 Task: Research Airbnb properties in Bilgoraj, Poland from 9th November, 2023 to 16th November, 2023 for 2 adults. Place can be entire room with 2 bedrooms having 2 beds and 1 bathroom. Property type can be flat.
Action: Mouse moved to (525, 68)
Screenshot: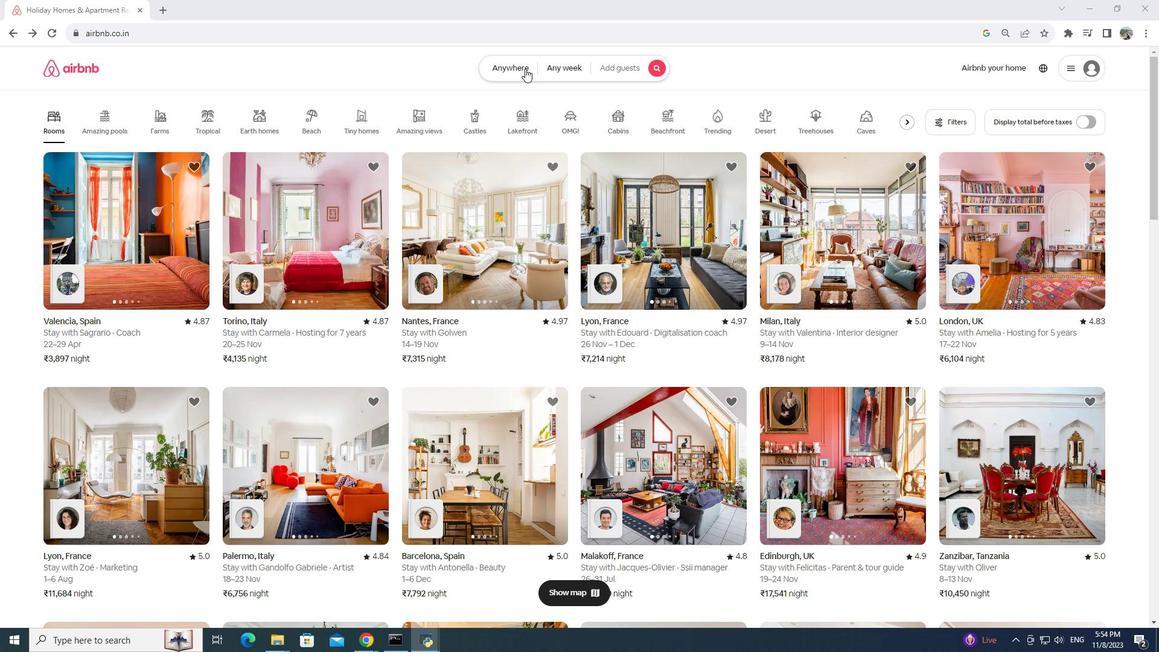 
Action: Mouse pressed left at (525, 68)
Screenshot: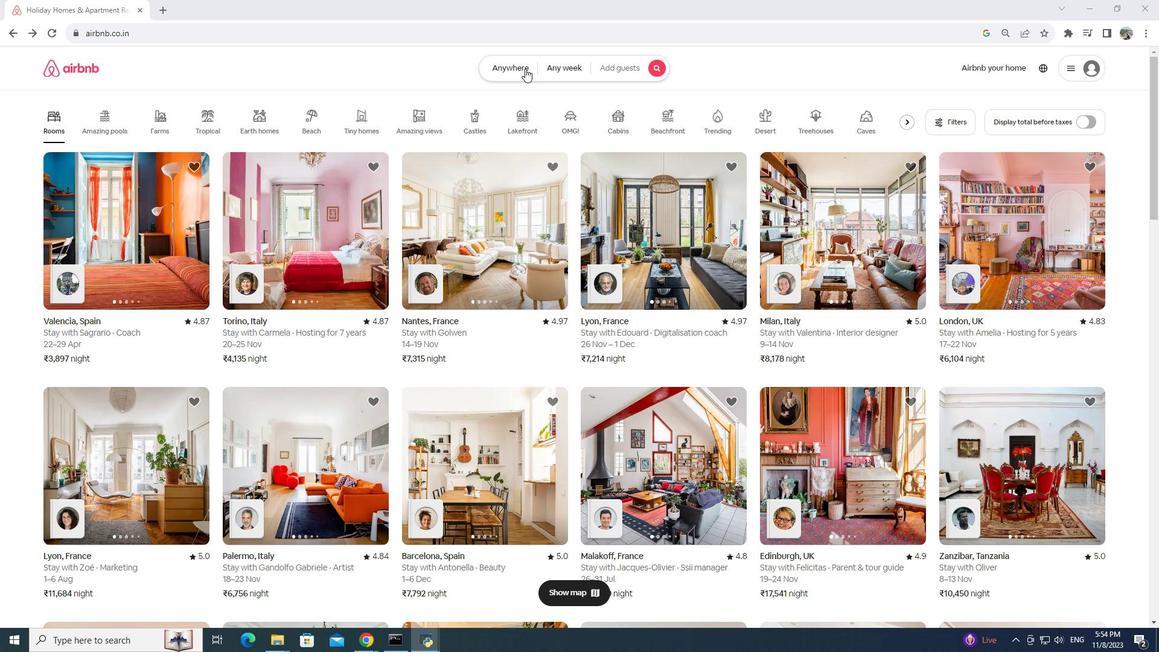 
Action: Mouse moved to (439, 108)
Screenshot: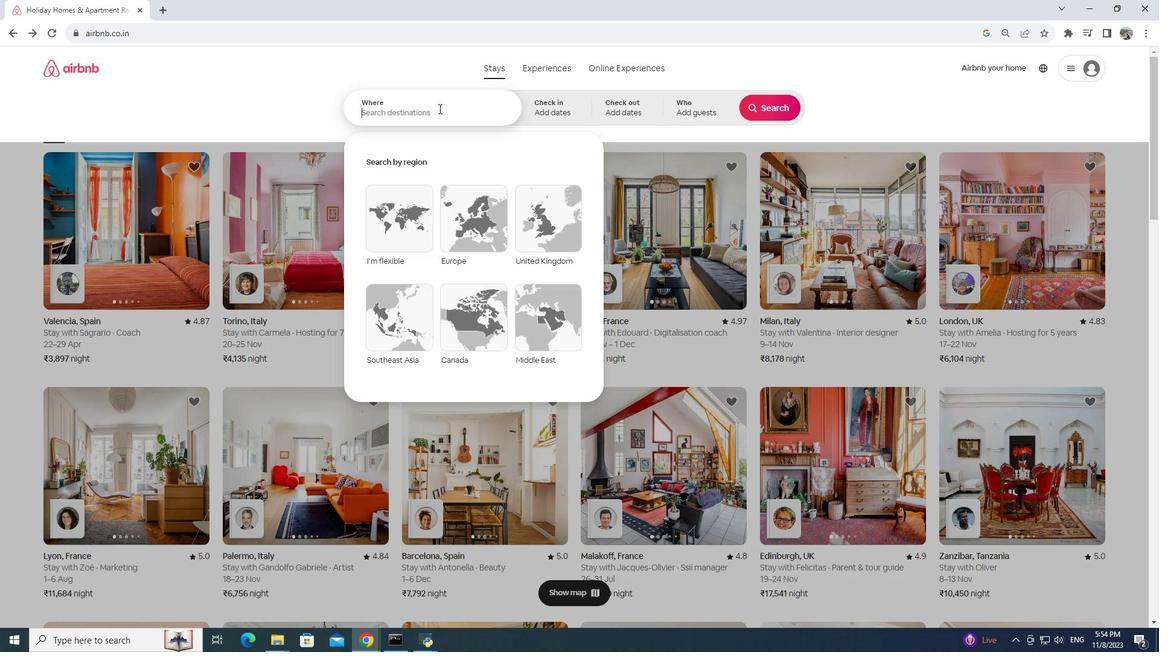 
Action: Mouse pressed left at (439, 108)
Screenshot: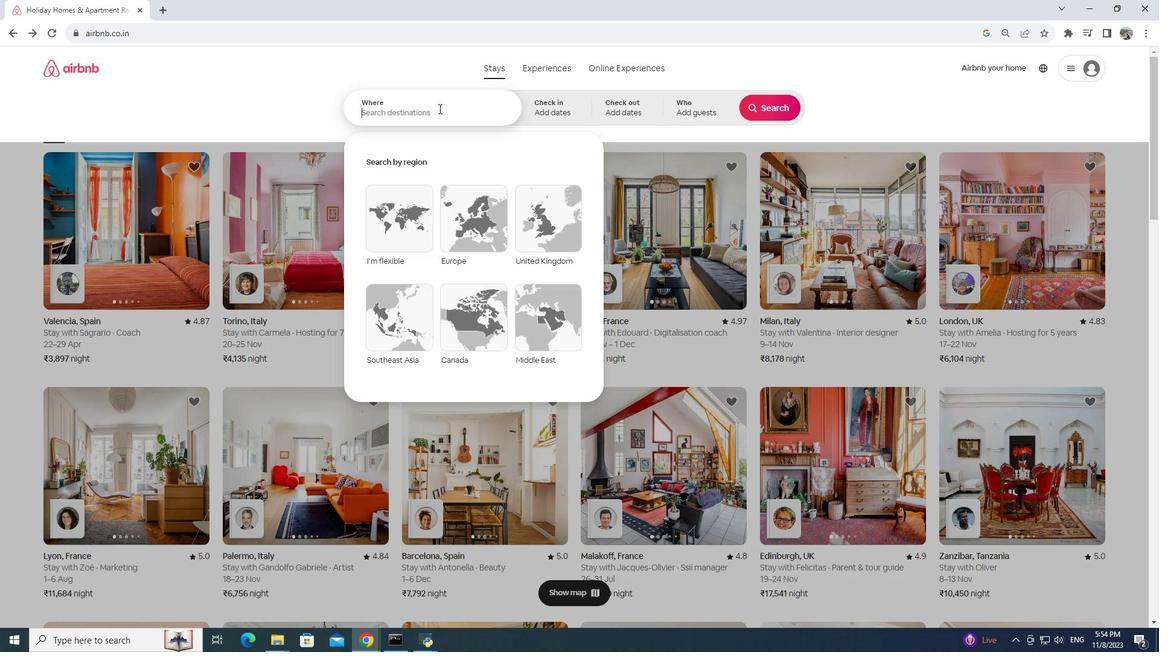 
Action: Key pressed bilgoraj,<Key.space>poland
Screenshot: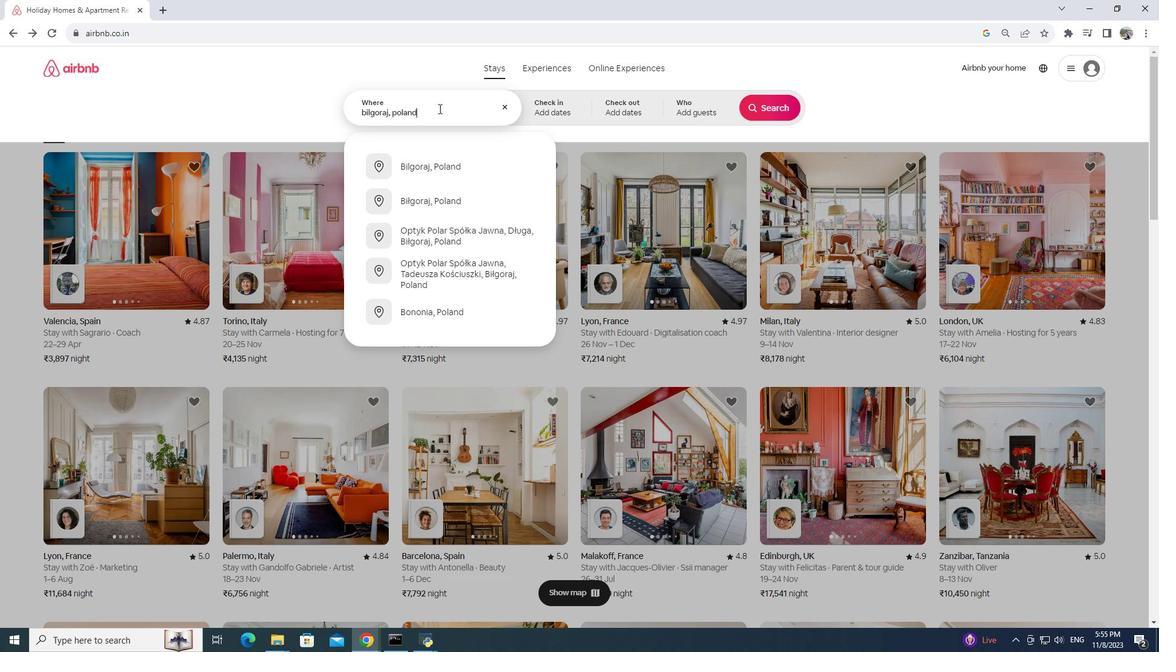 
Action: Mouse moved to (445, 160)
Screenshot: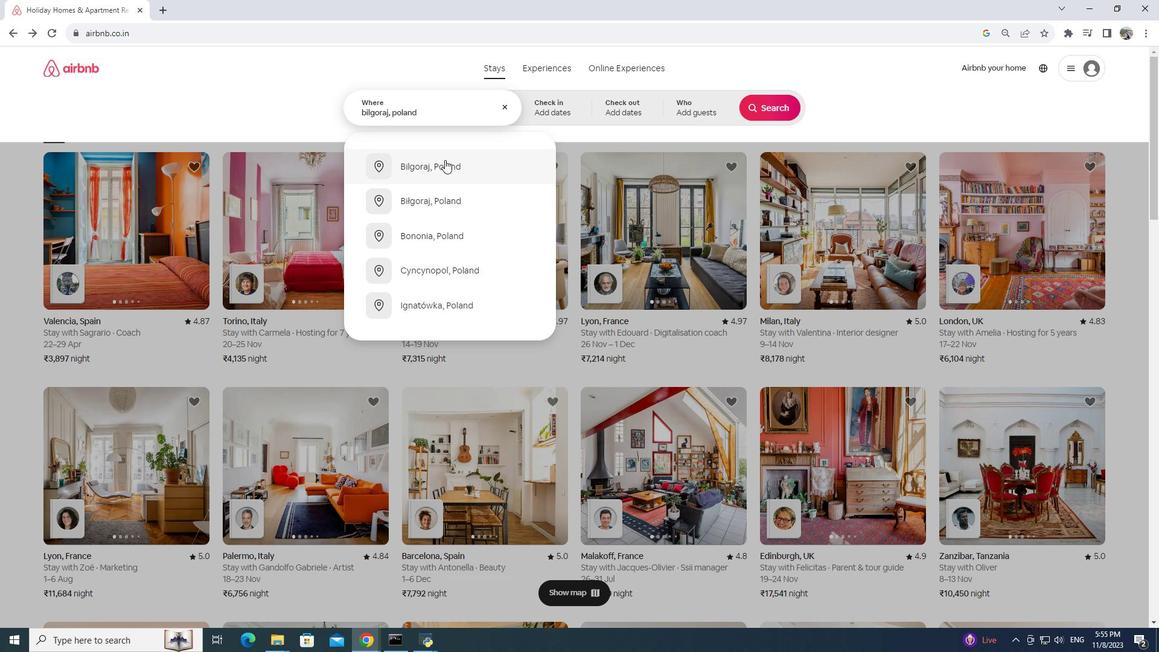 
Action: Mouse pressed left at (445, 160)
Screenshot: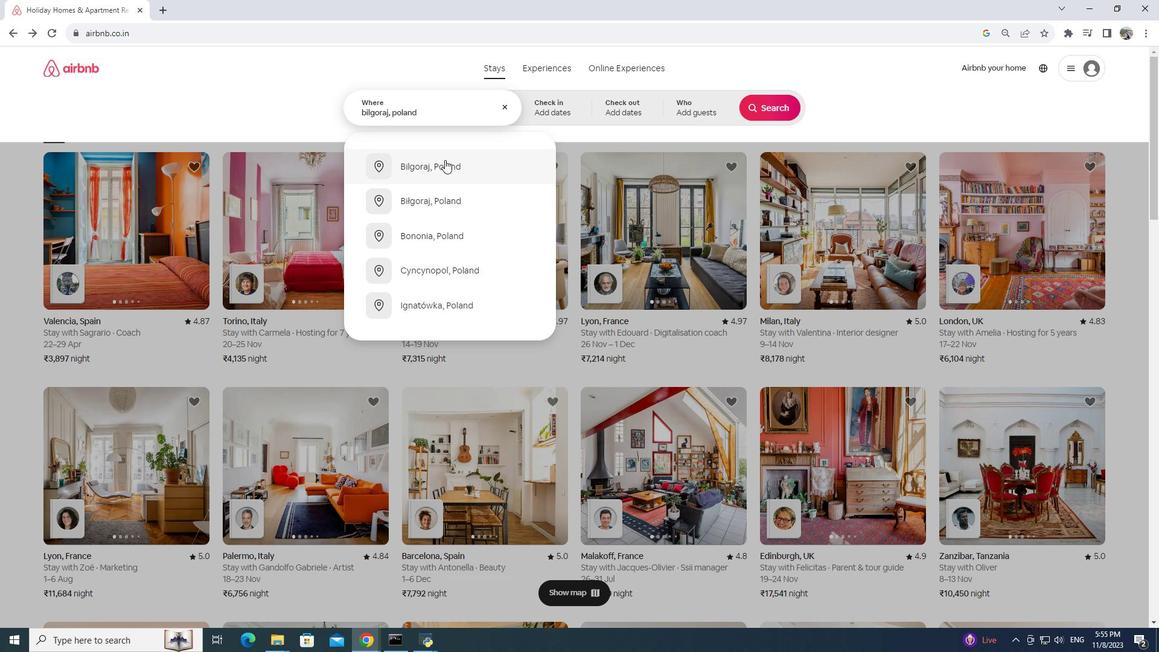 
Action: Mouse moved to (564, 109)
Screenshot: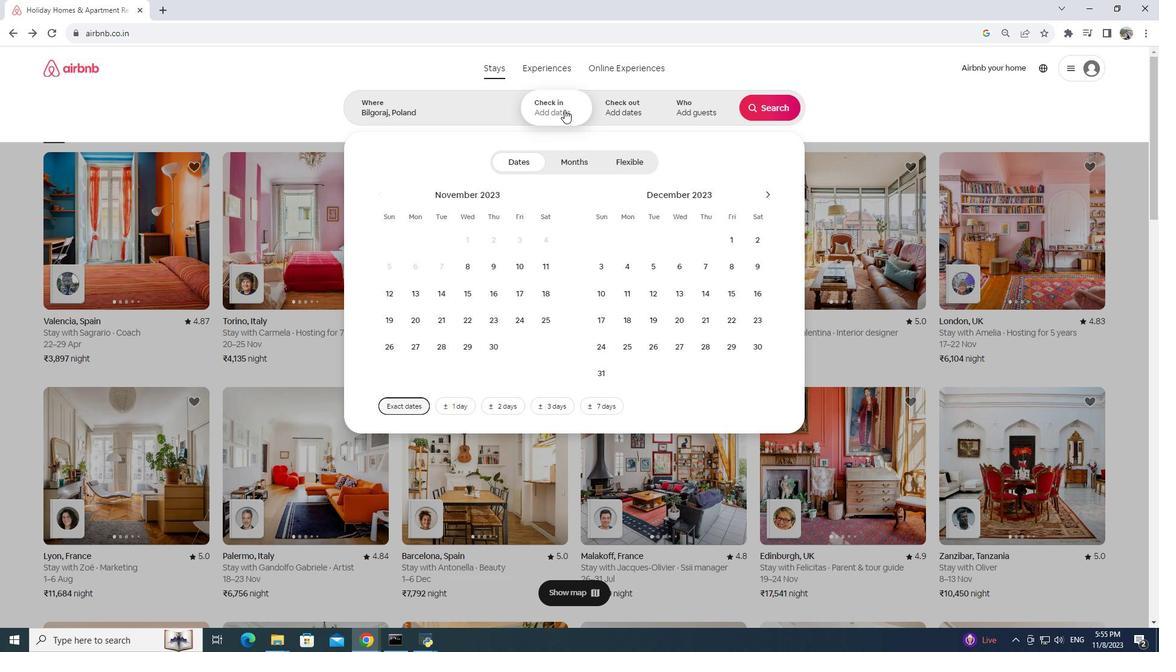 
Action: Mouse pressed left at (564, 109)
Screenshot: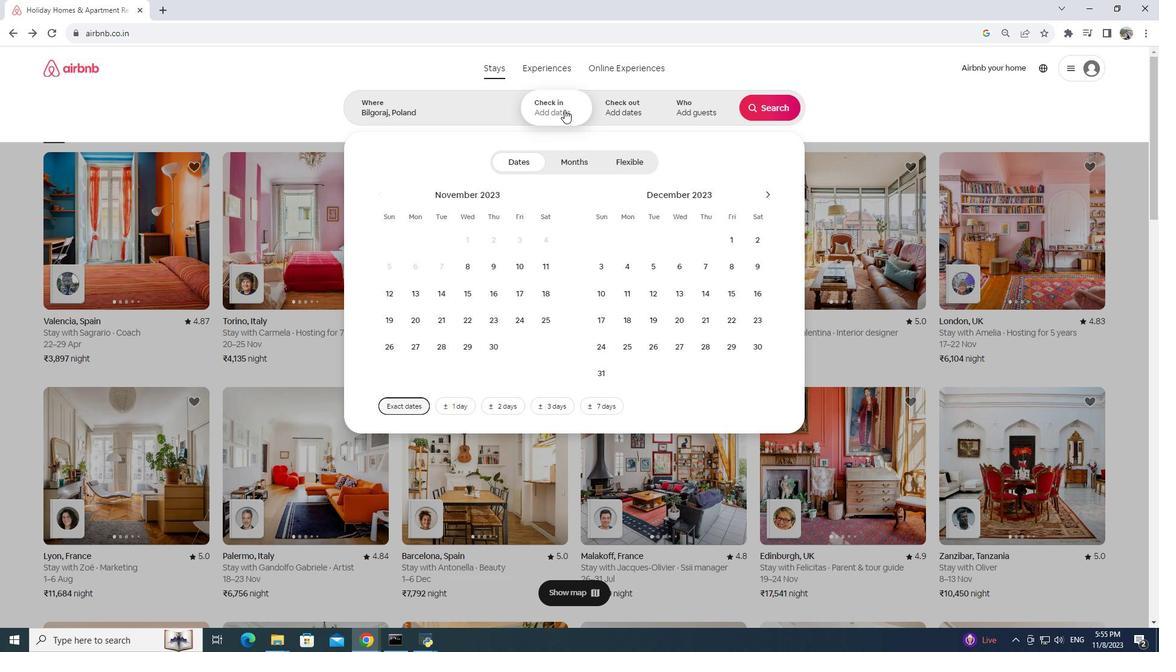 
Action: Mouse moved to (497, 269)
Screenshot: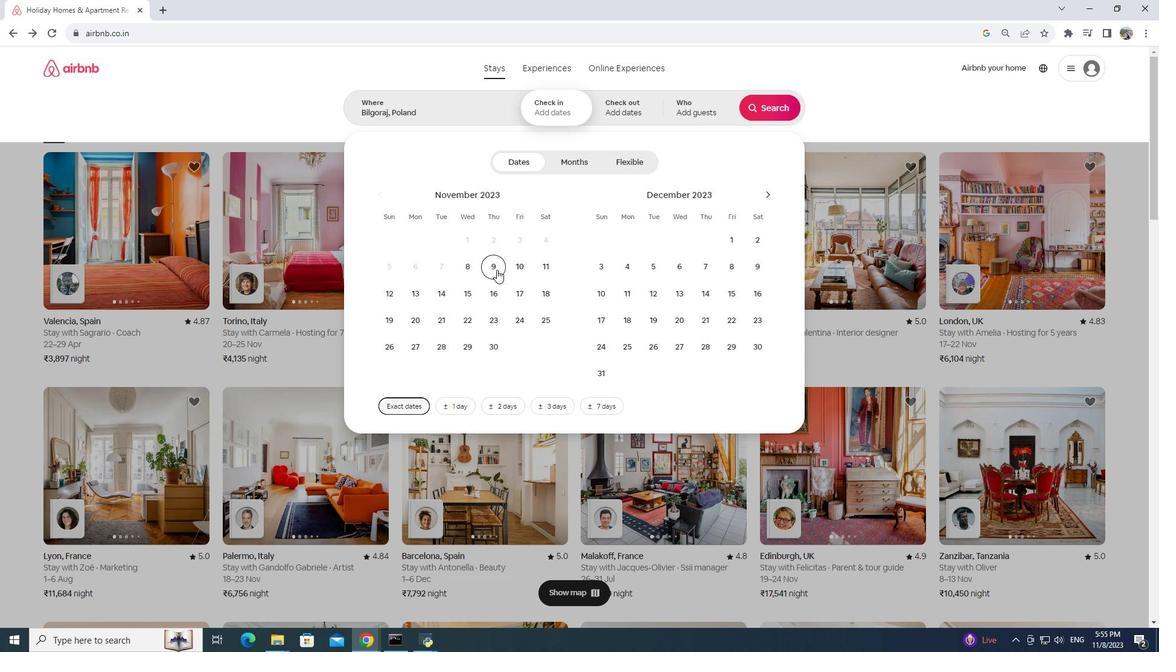 
Action: Mouse pressed left at (497, 269)
Screenshot: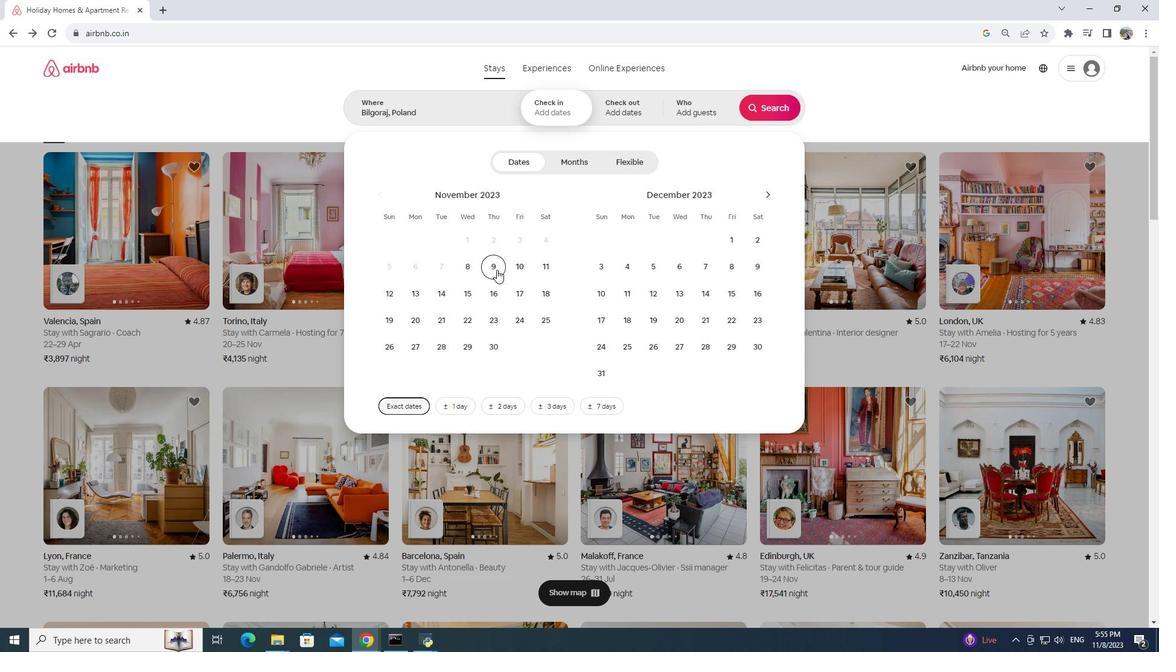 
Action: Mouse moved to (503, 294)
Screenshot: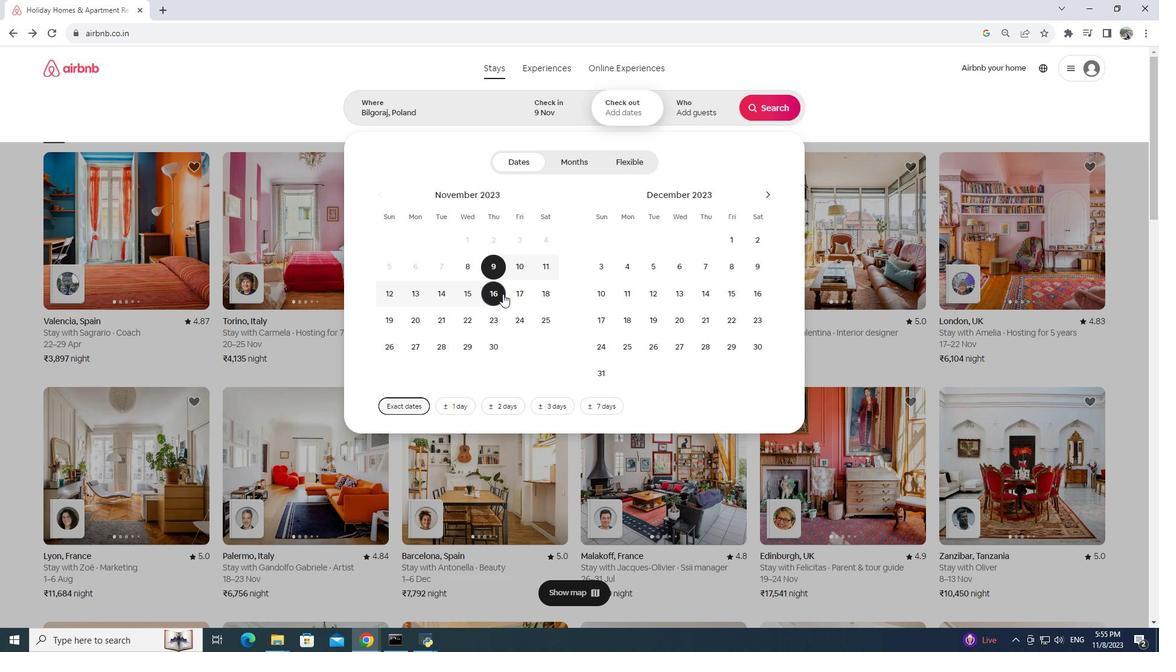 
Action: Mouse pressed left at (503, 294)
Screenshot: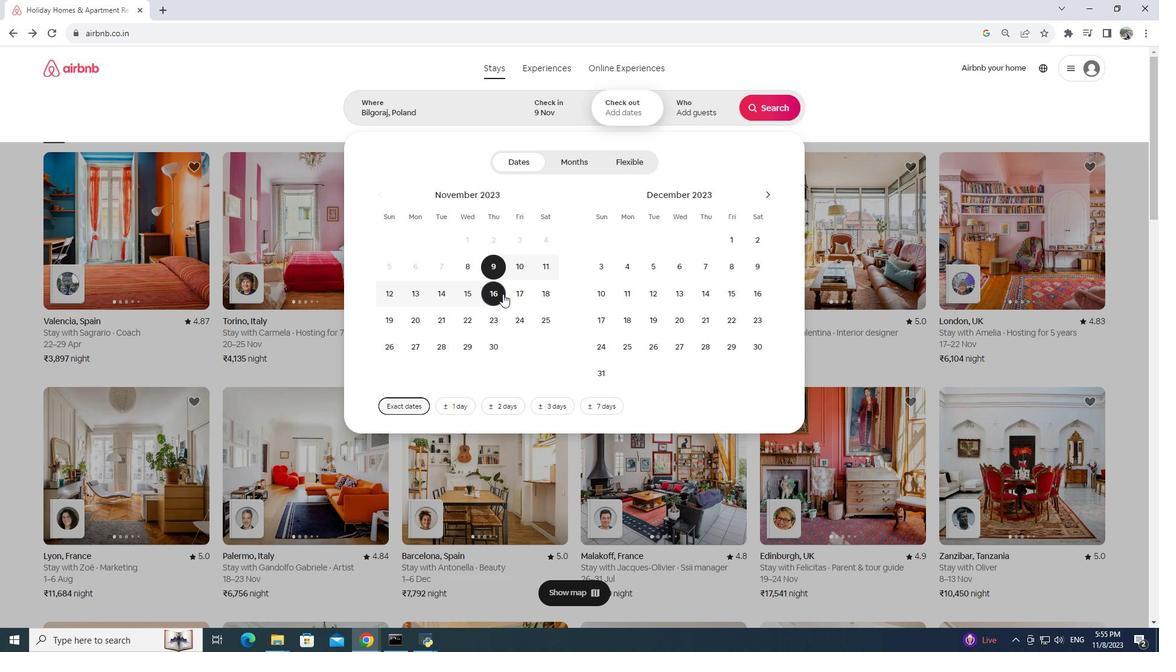 
Action: Mouse moved to (693, 103)
Screenshot: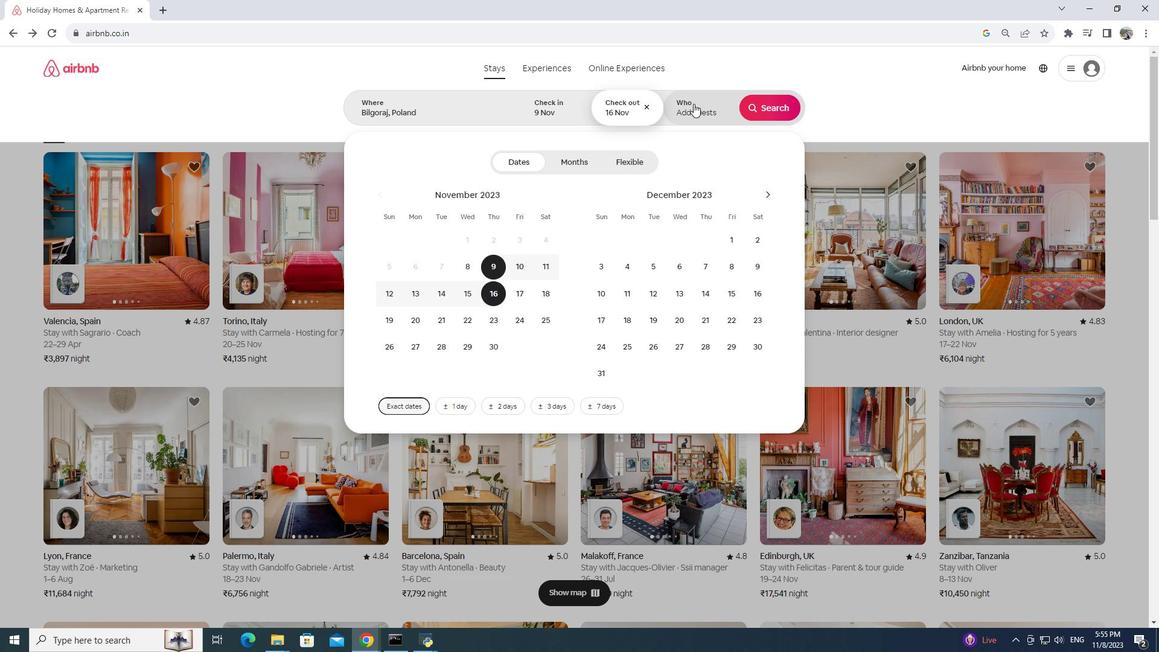 
Action: Mouse pressed left at (693, 103)
Screenshot: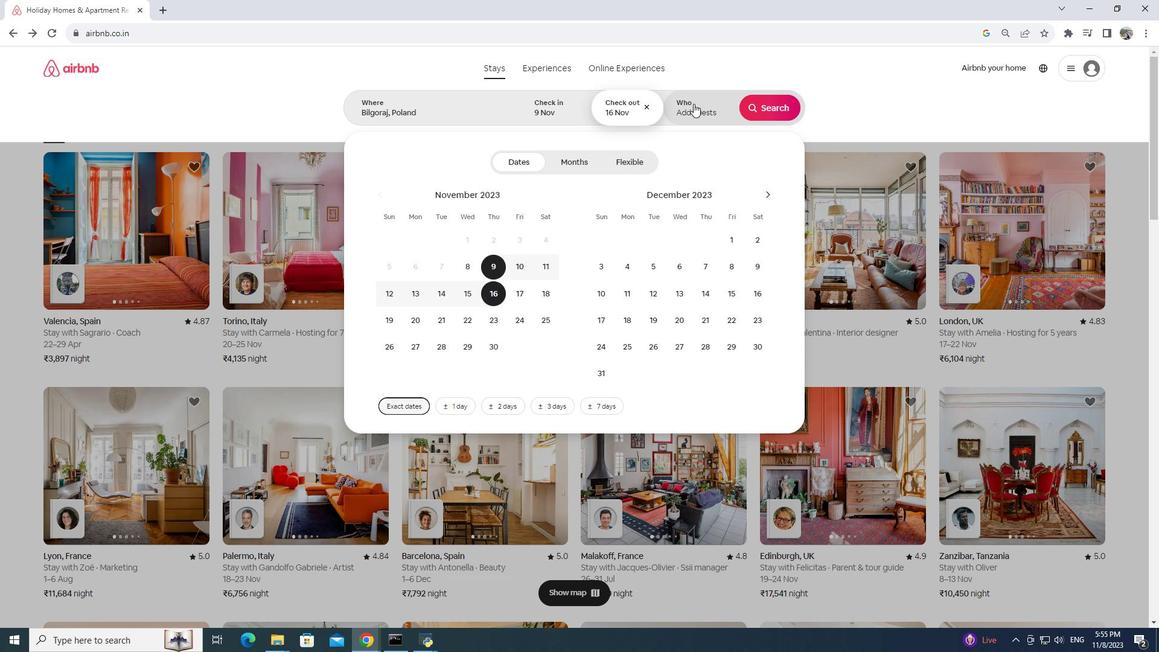 
Action: Mouse moved to (780, 163)
Screenshot: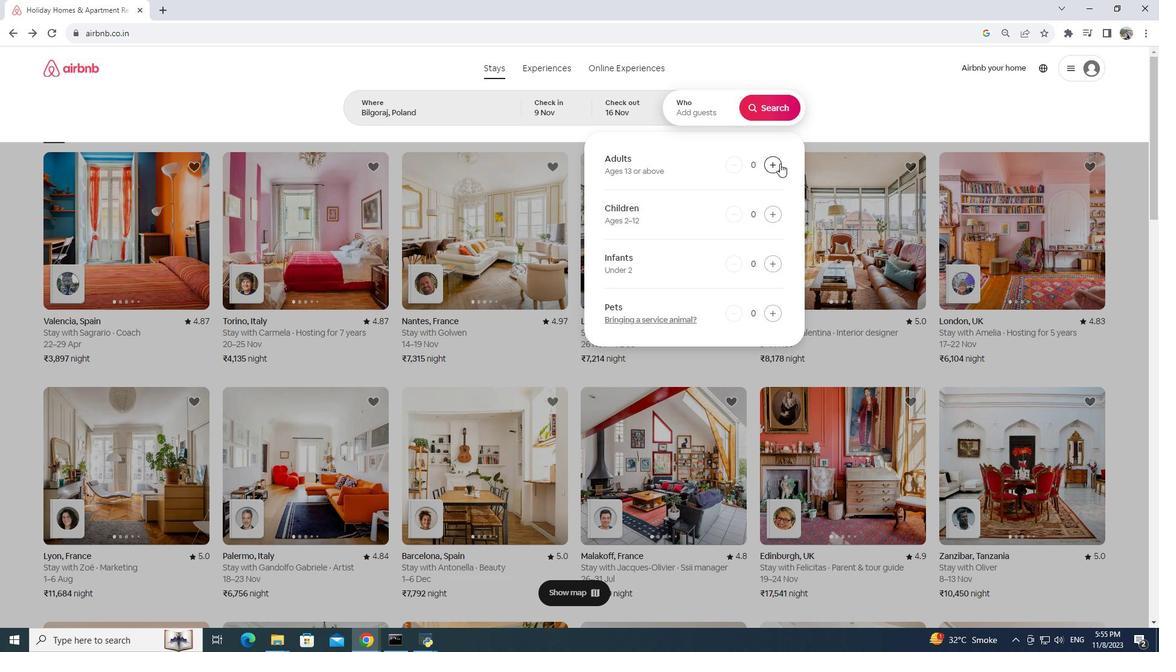 
Action: Mouse pressed left at (780, 163)
Screenshot: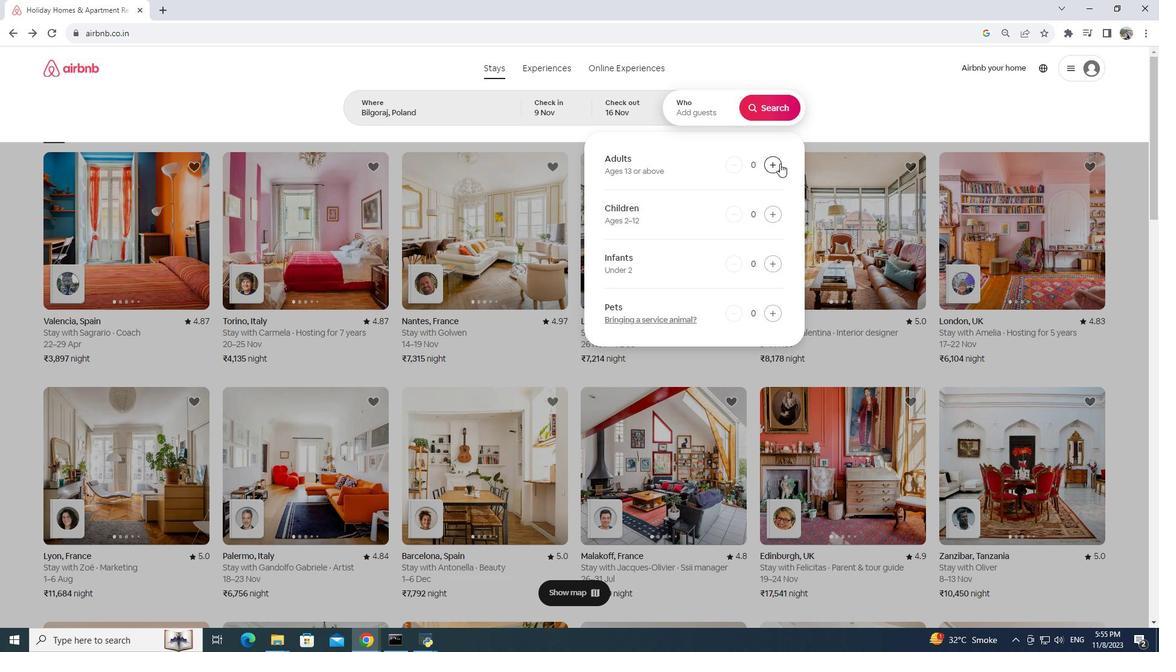 
Action: Mouse pressed left at (780, 163)
Screenshot: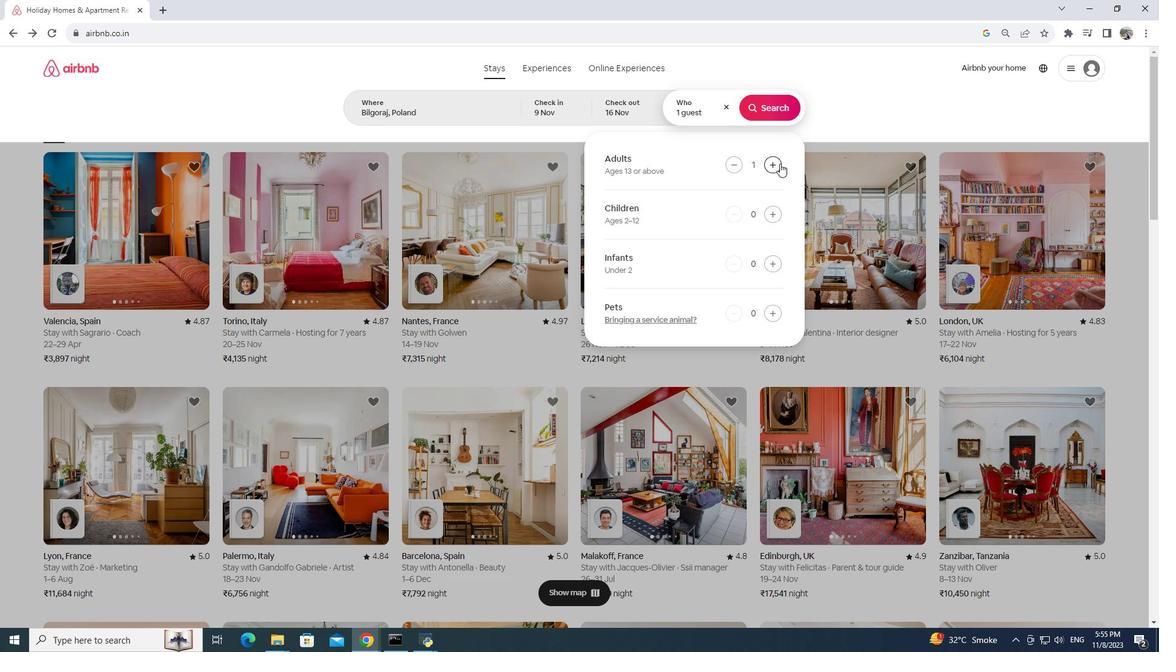 
Action: Mouse moved to (774, 101)
Screenshot: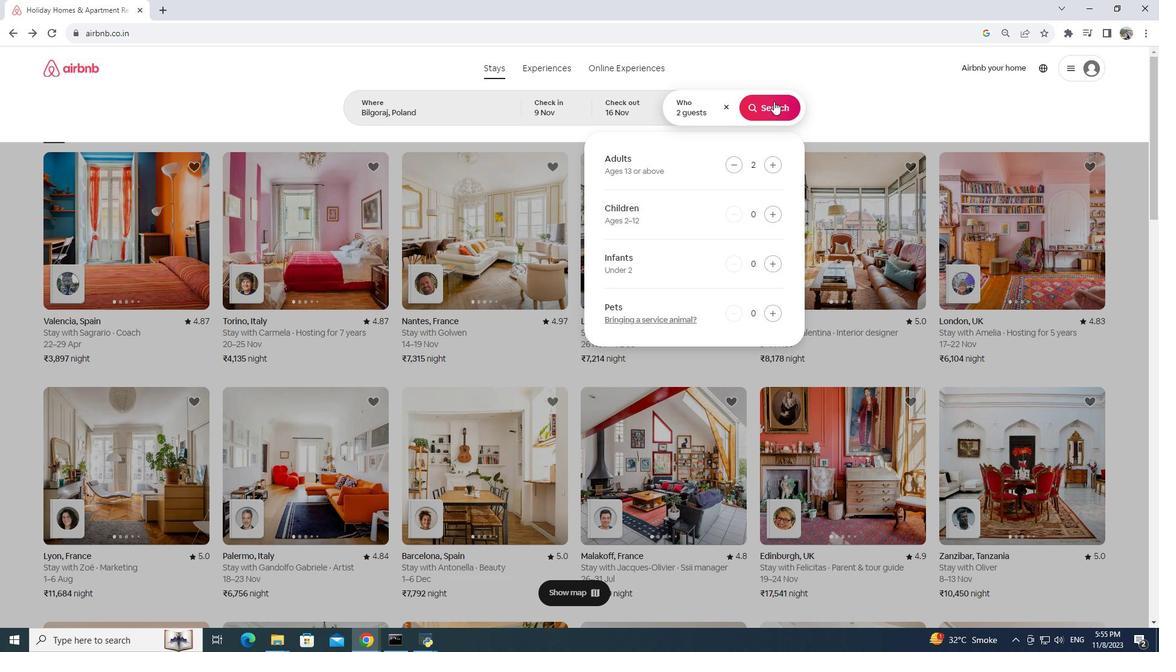 
Action: Mouse pressed left at (774, 101)
Screenshot: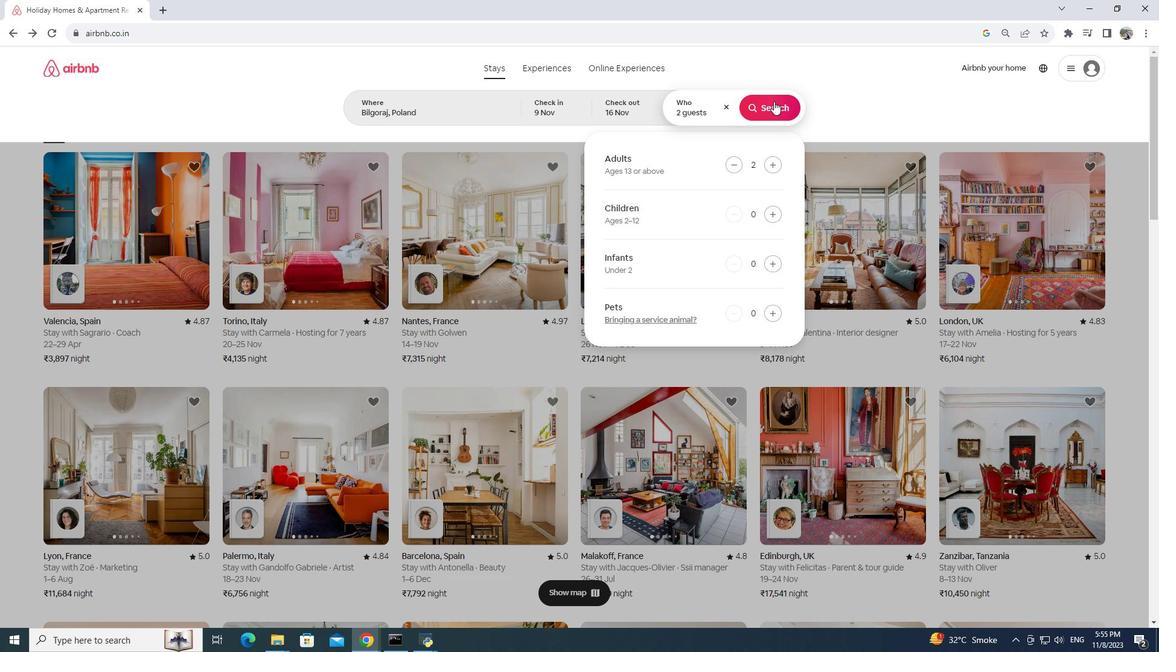 
Action: Mouse moved to (985, 105)
Screenshot: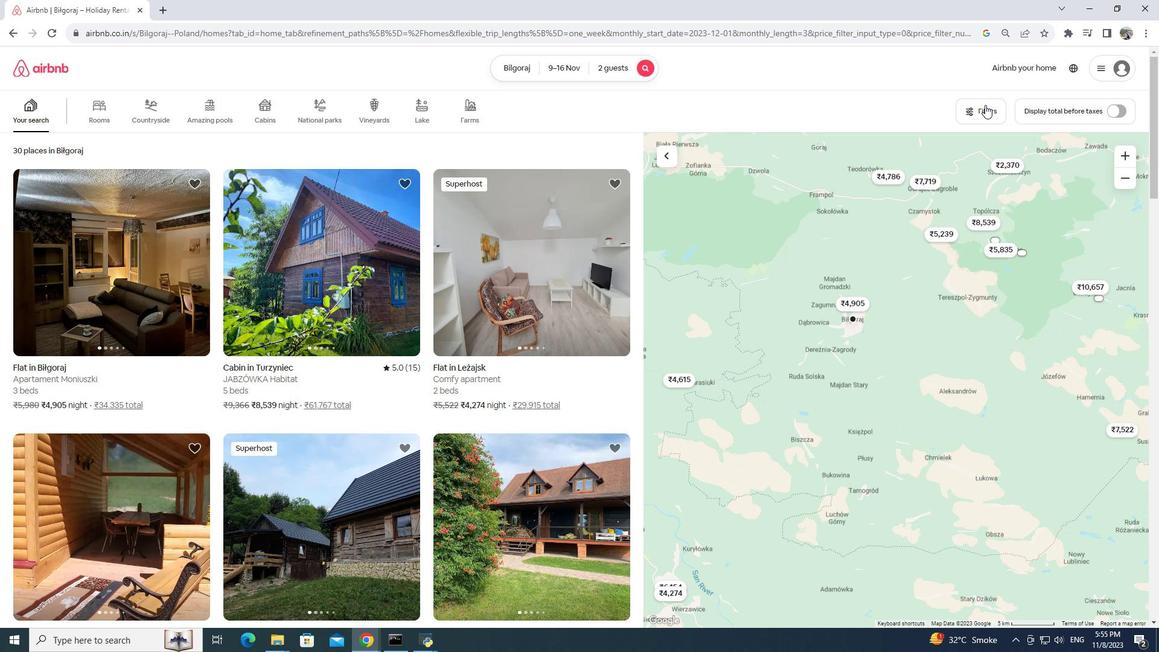 
Action: Mouse pressed left at (985, 105)
Screenshot: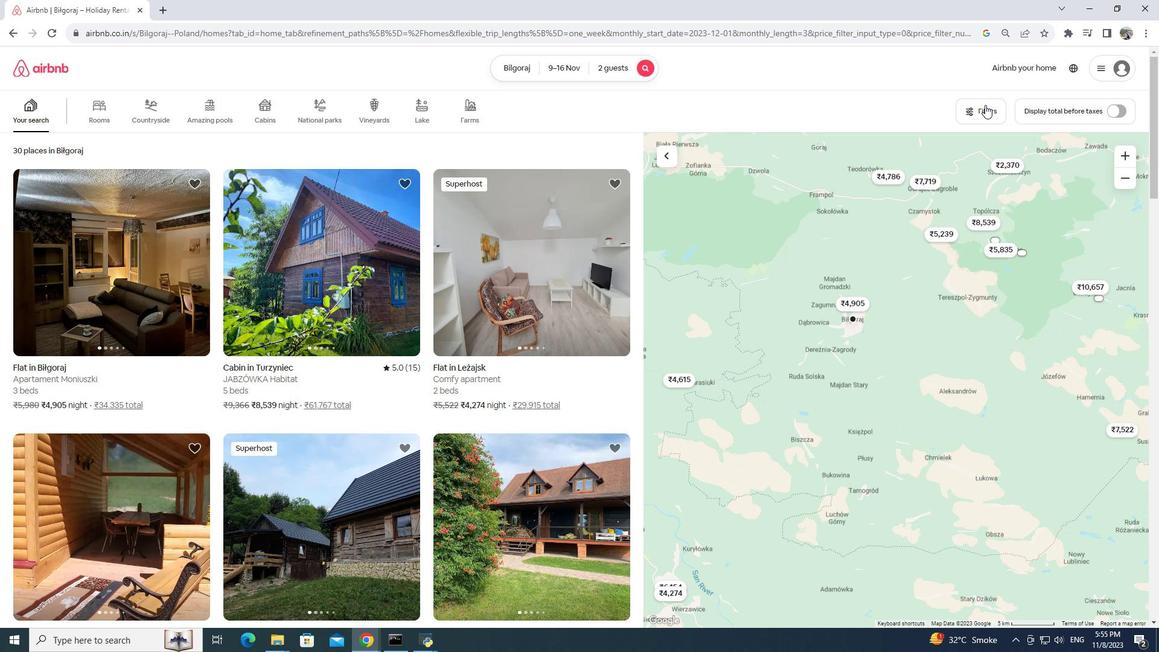 
Action: Mouse moved to (975, 112)
Screenshot: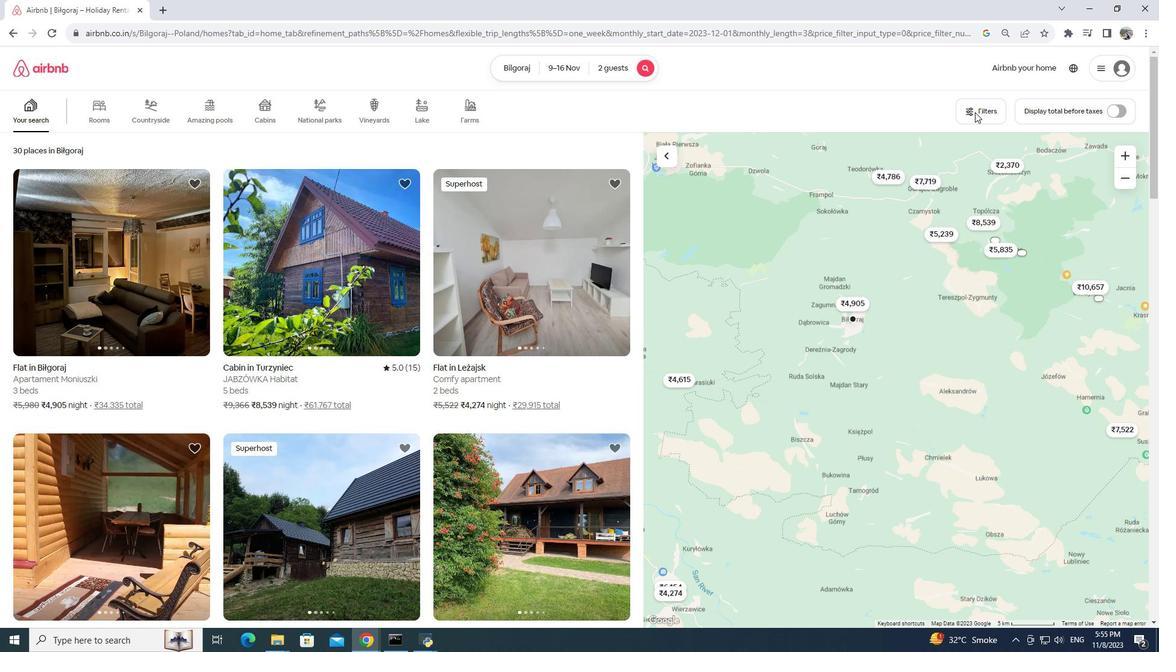 
Action: Mouse pressed left at (975, 112)
Screenshot: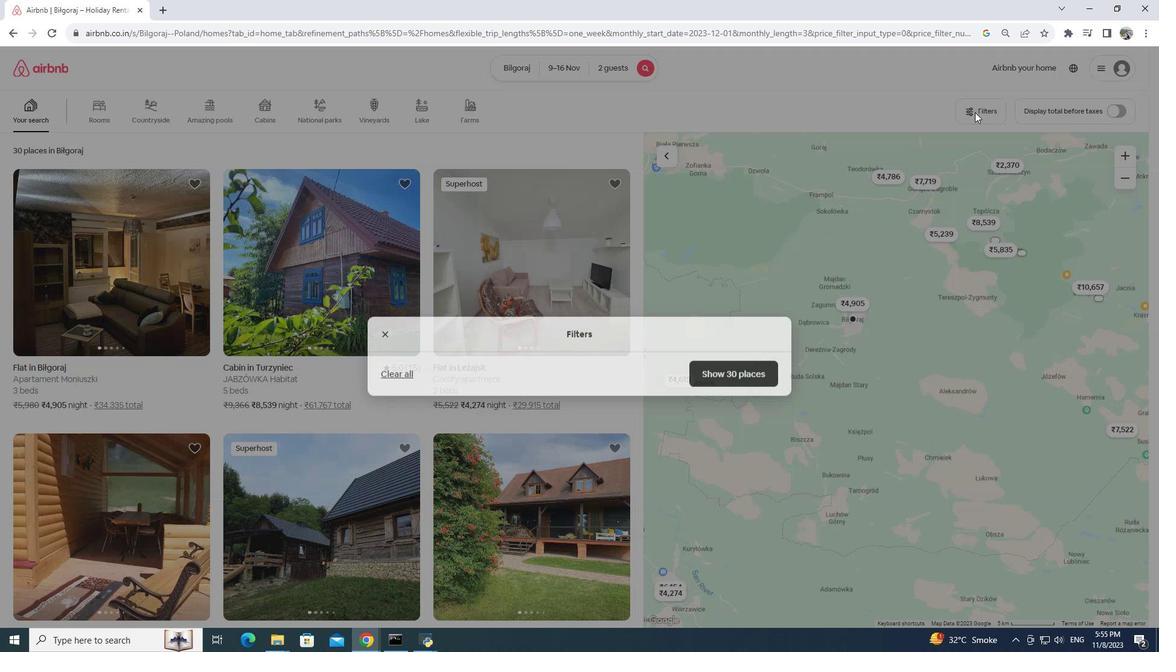 
Action: Mouse moved to (975, 103)
Screenshot: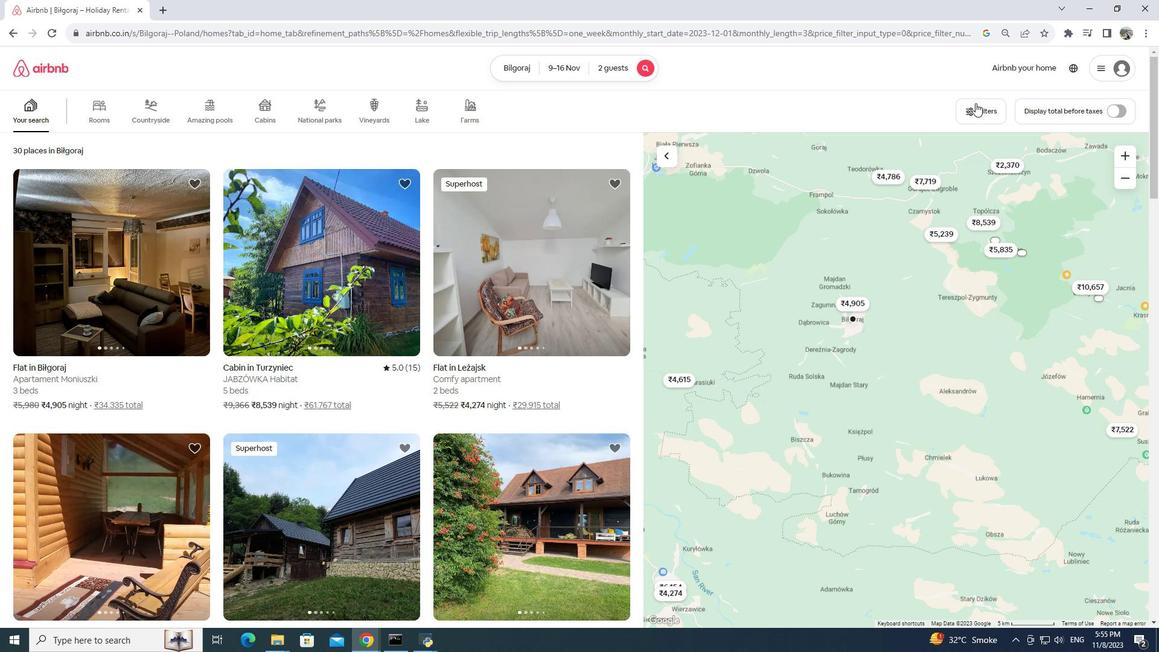 
Action: Mouse pressed left at (975, 103)
Screenshot: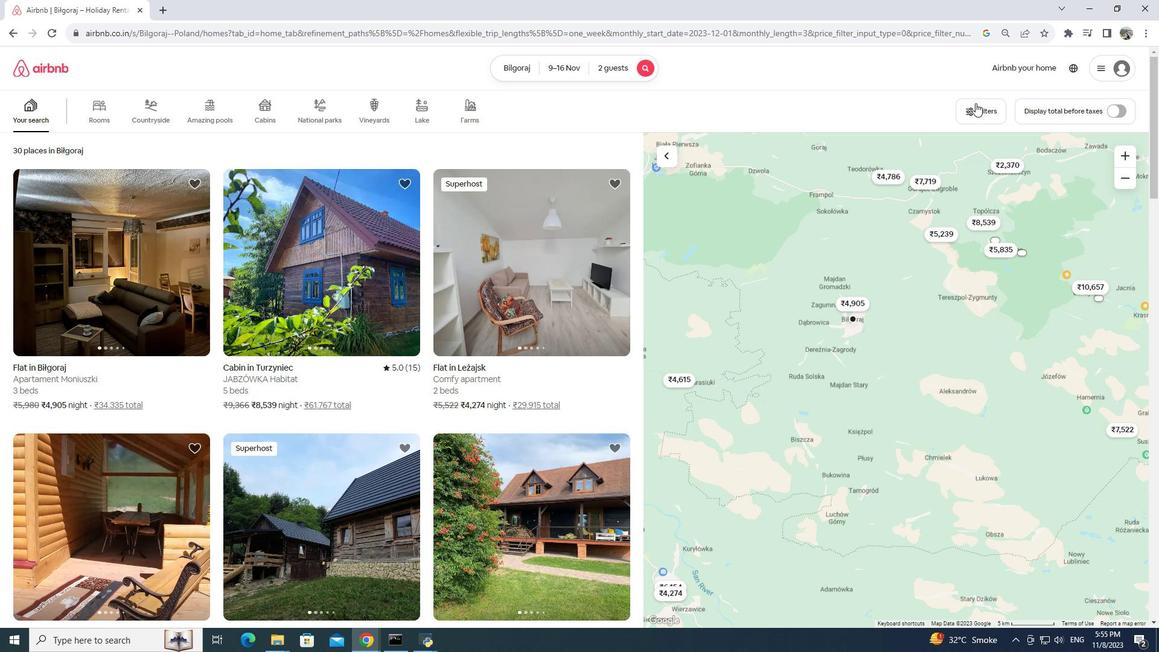
Action: Mouse moved to (620, 298)
Screenshot: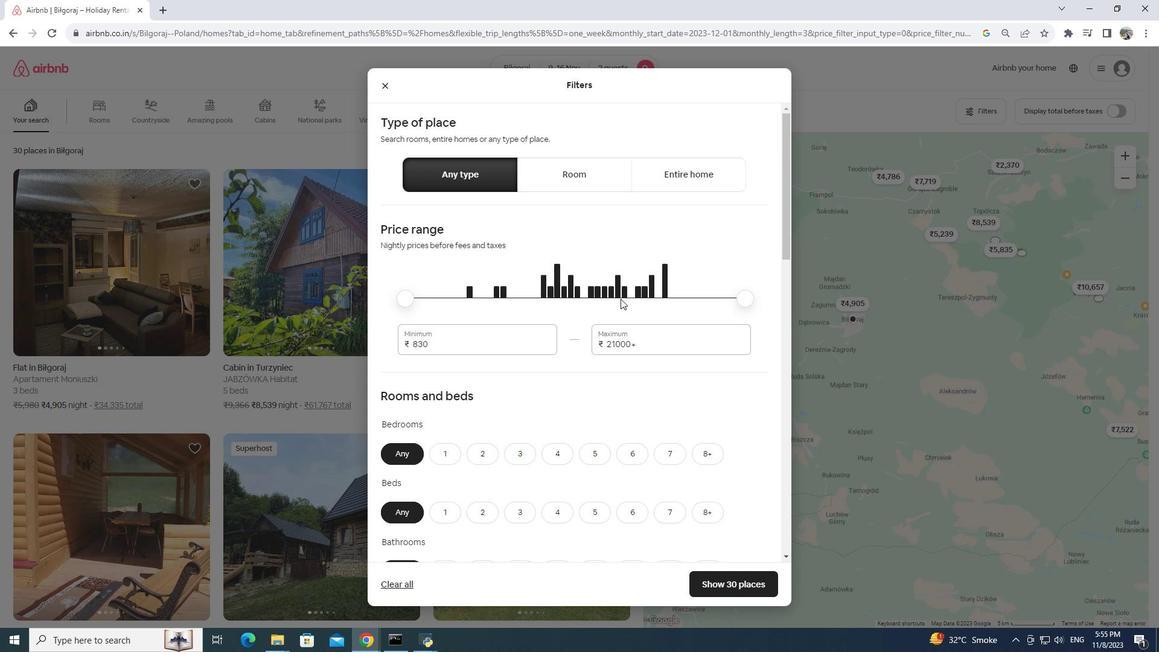 
Action: Mouse scrolled (620, 298) with delta (0, 0)
Screenshot: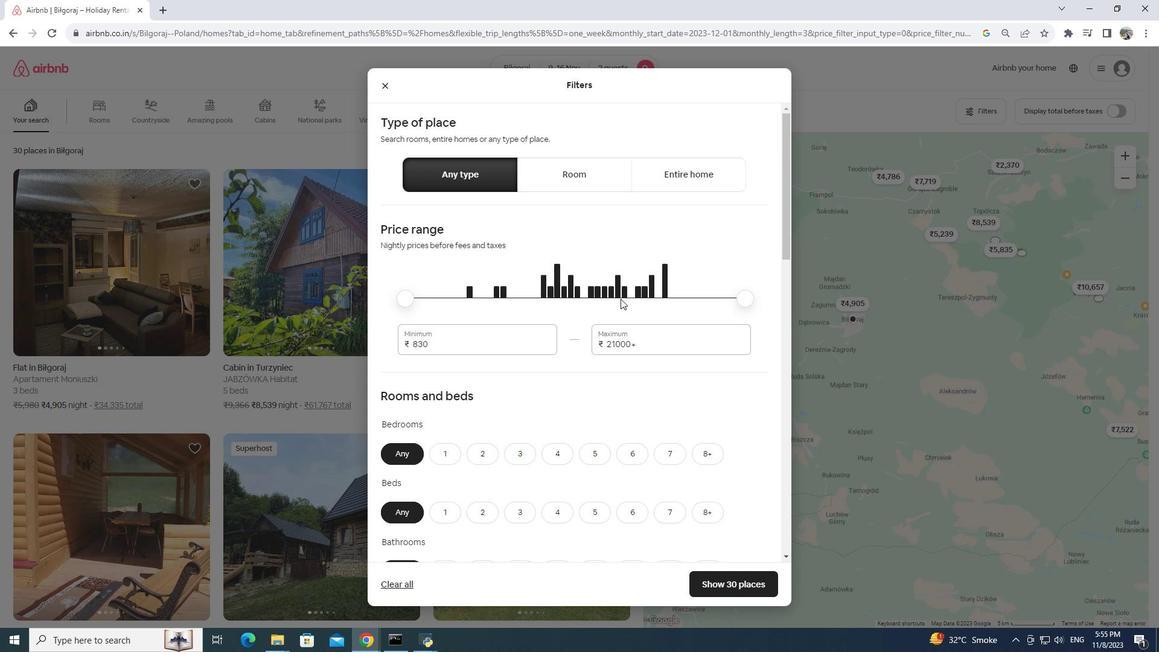 
Action: Mouse scrolled (620, 298) with delta (0, 0)
Screenshot: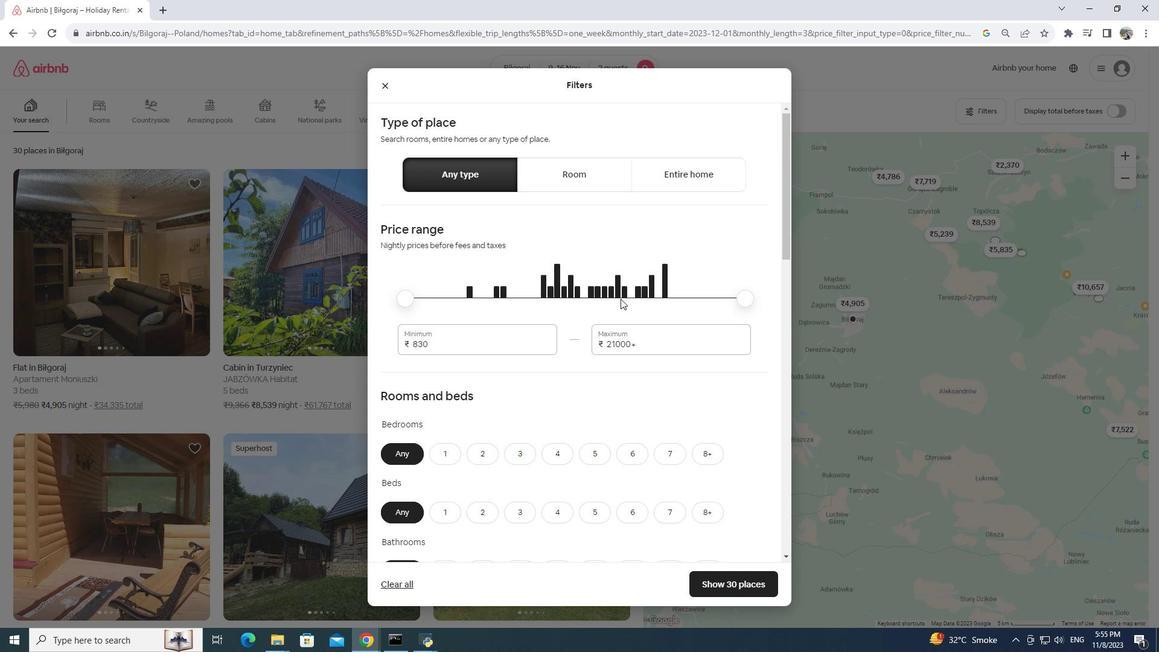 
Action: Mouse scrolled (620, 298) with delta (0, 0)
Screenshot: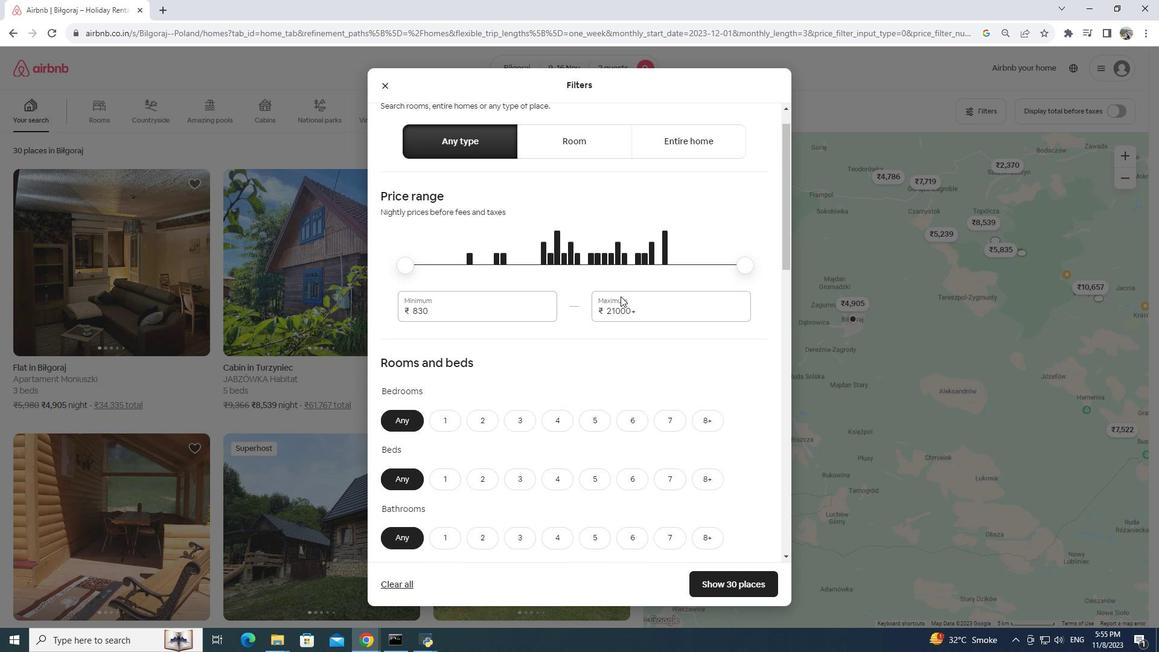
Action: Mouse moved to (486, 273)
Screenshot: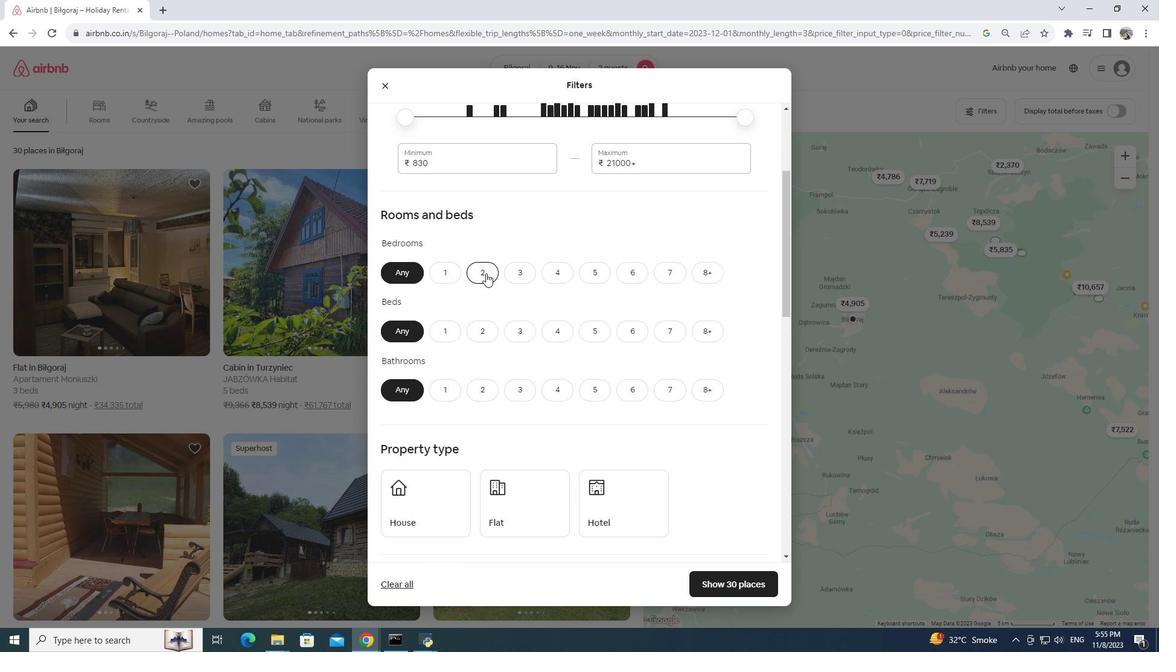 
Action: Mouse pressed left at (486, 273)
Screenshot: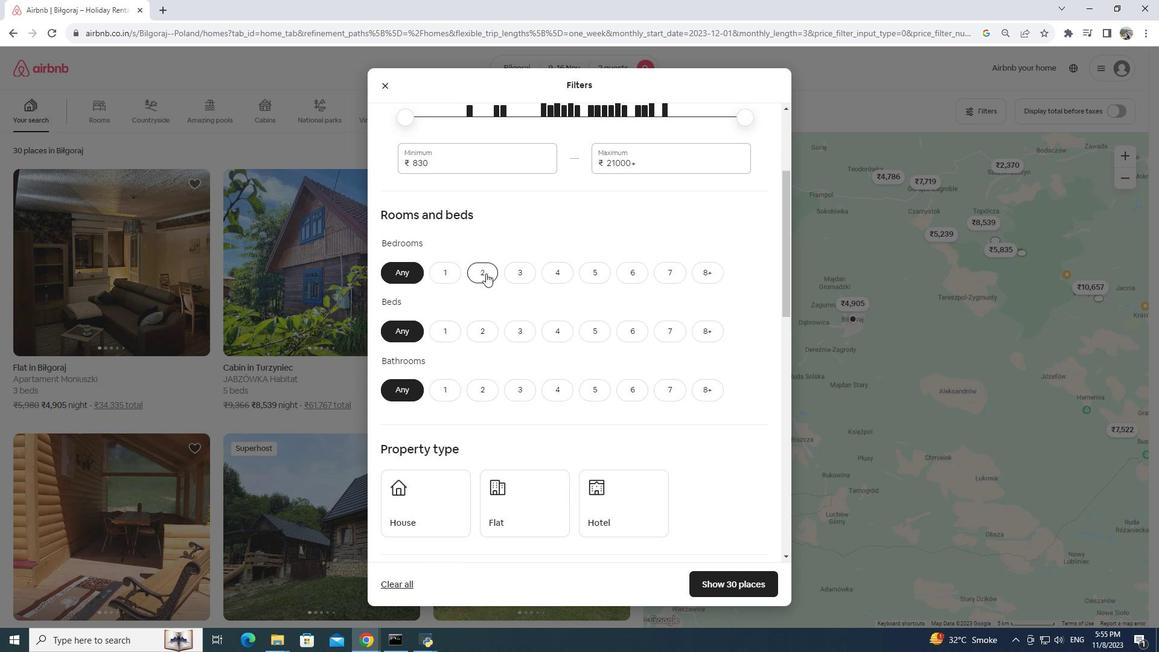 
Action: Mouse moved to (478, 324)
Screenshot: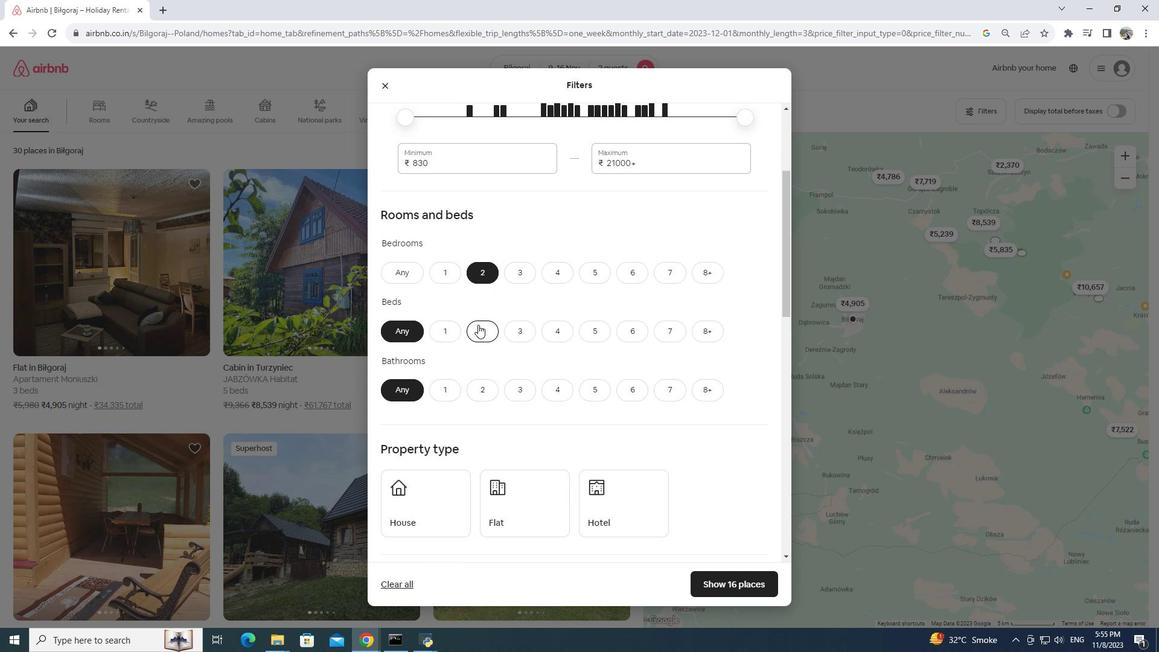 
Action: Mouse pressed left at (478, 324)
Screenshot: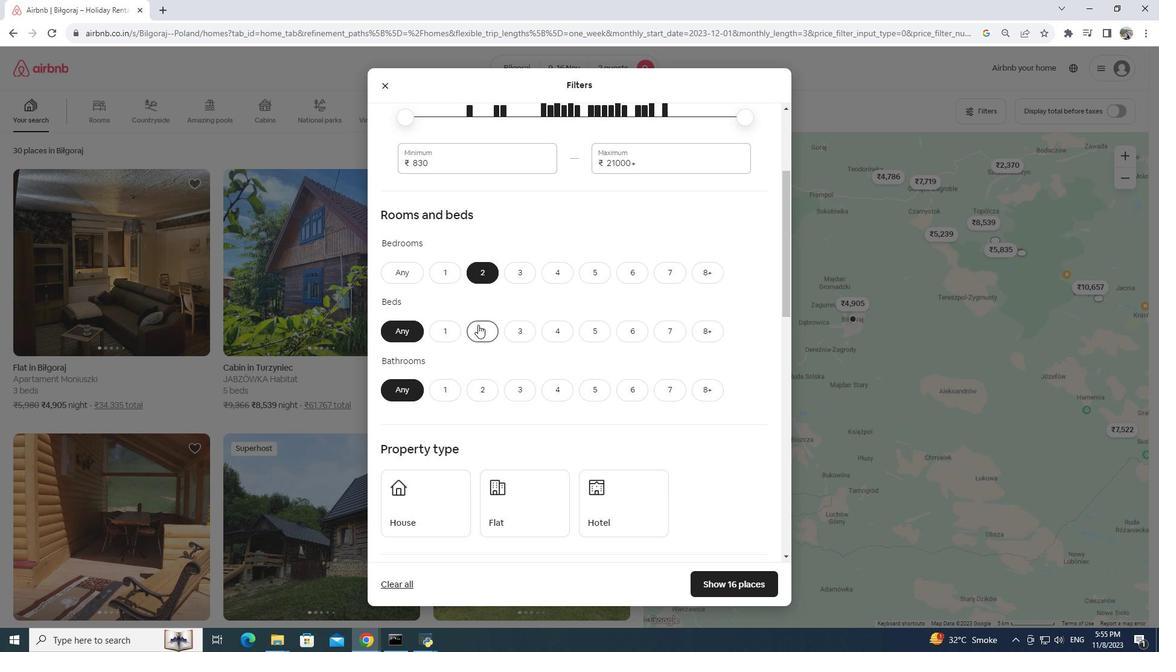 
Action: Mouse moved to (438, 384)
Screenshot: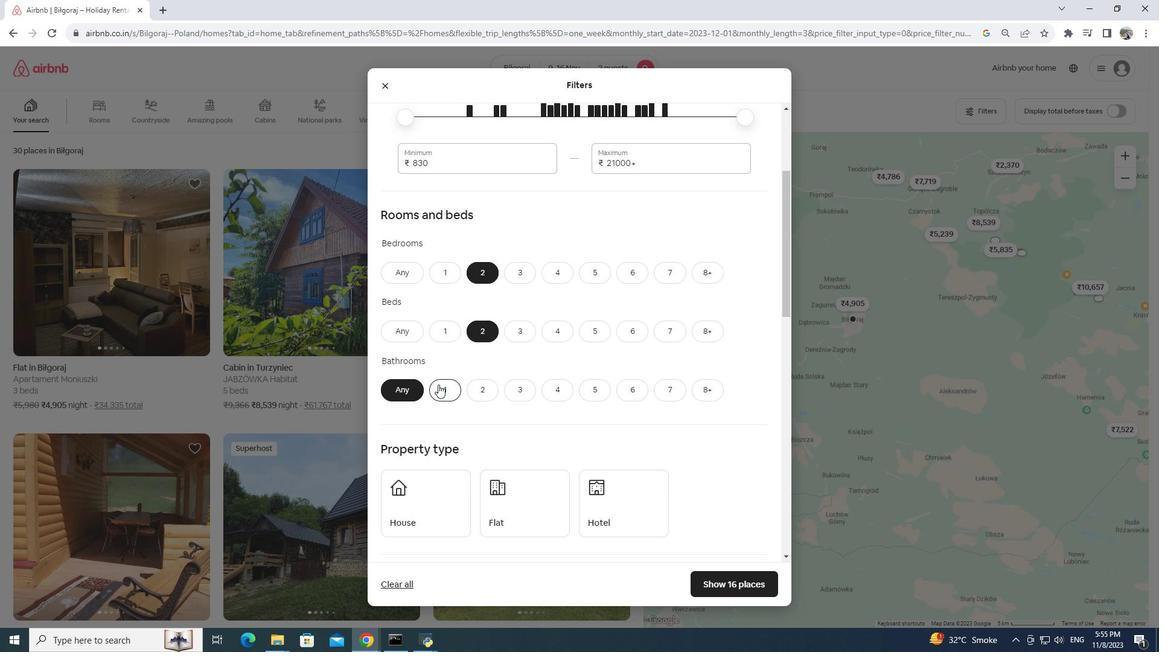 
Action: Mouse pressed left at (438, 384)
Screenshot: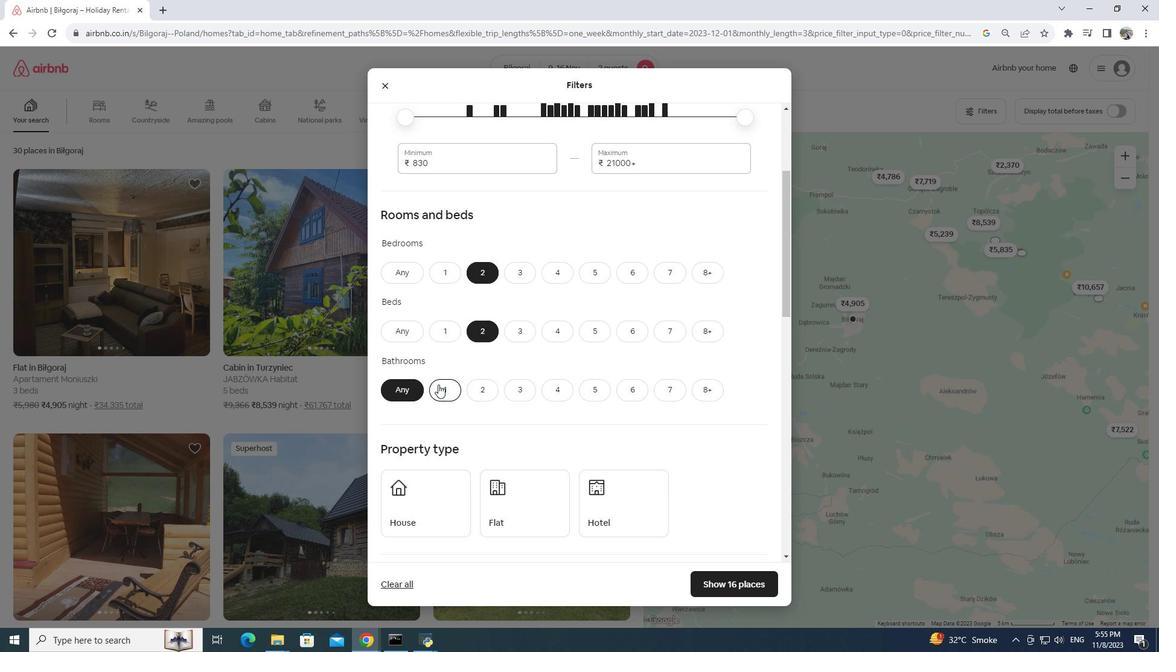 
Action: Mouse moved to (438, 382)
Screenshot: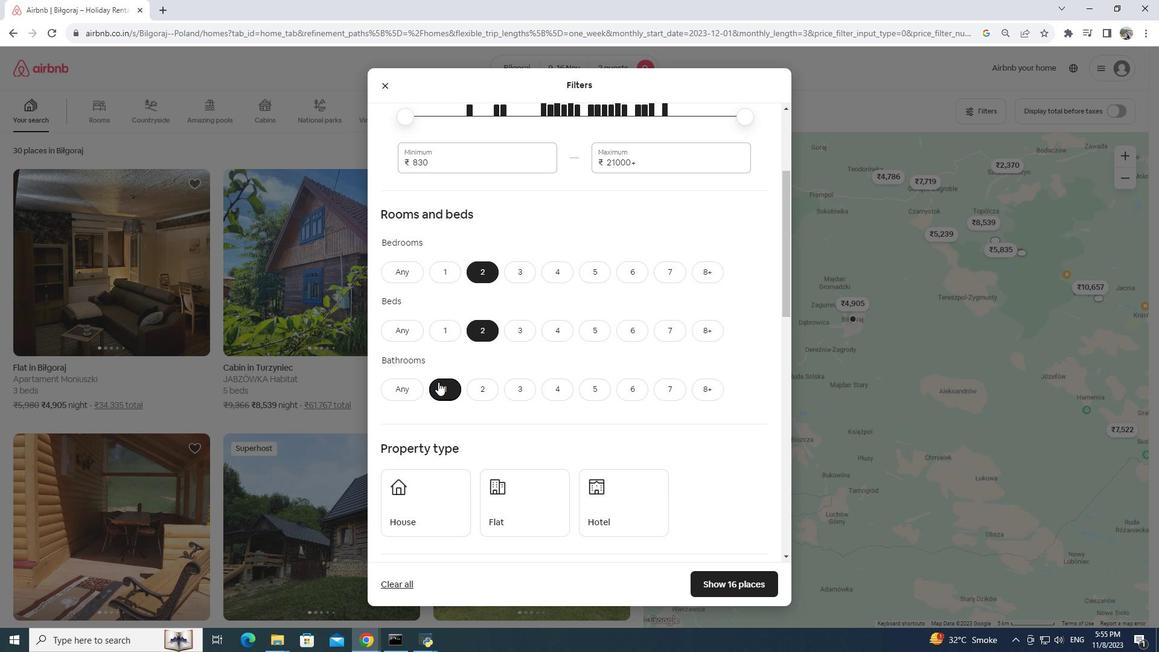 
Action: Mouse scrolled (438, 381) with delta (0, 0)
Screenshot: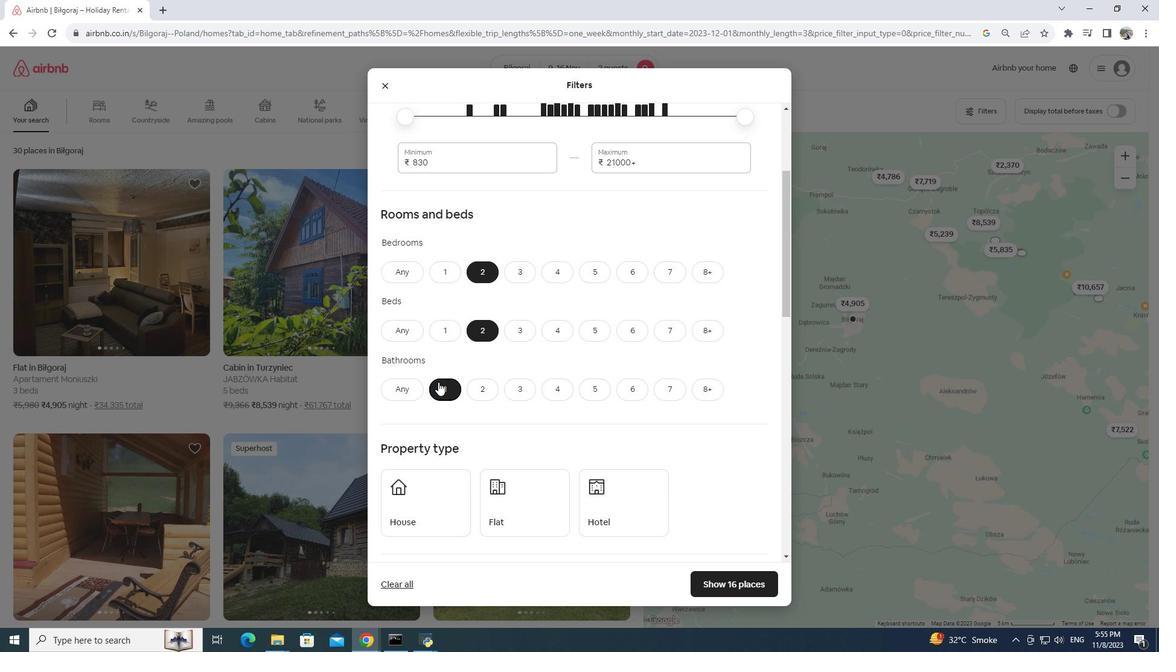 
Action: Mouse scrolled (438, 381) with delta (0, 0)
Screenshot: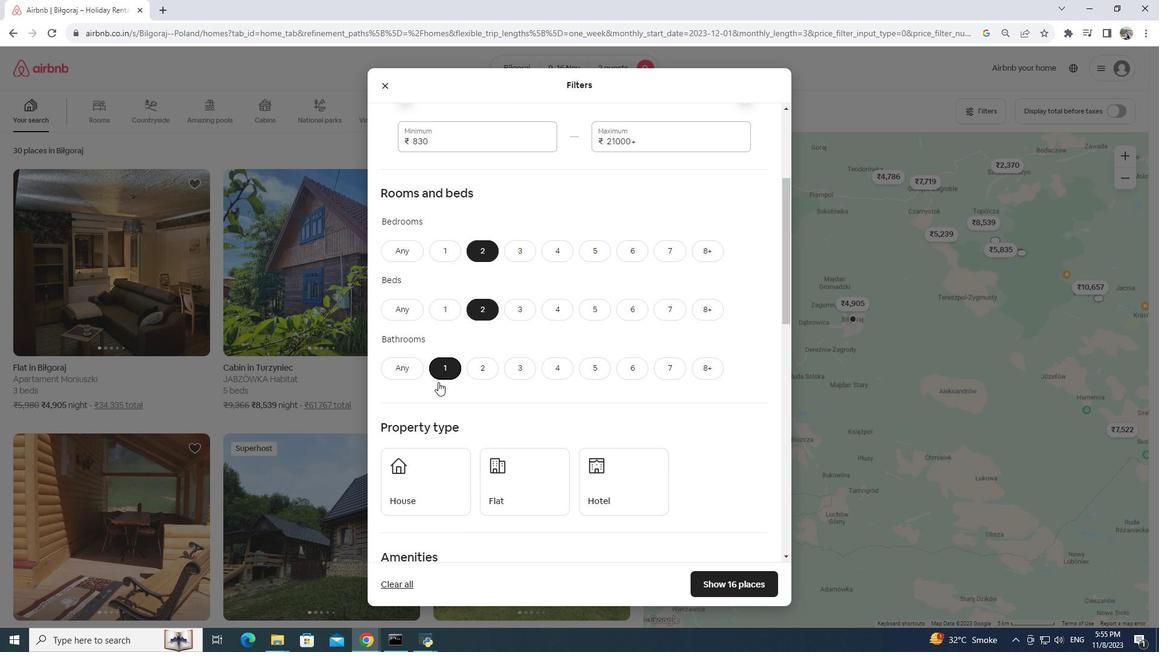 
Action: Mouse scrolled (438, 381) with delta (0, 0)
Screenshot: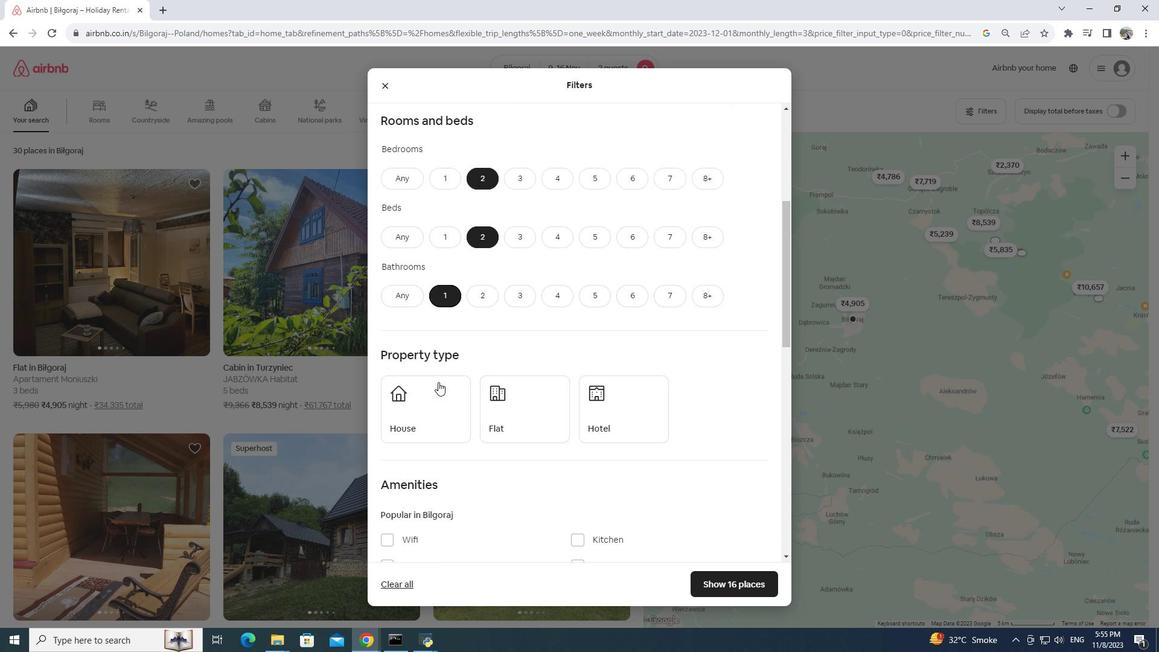 
Action: Mouse moved to (503, 309)
Screenshot: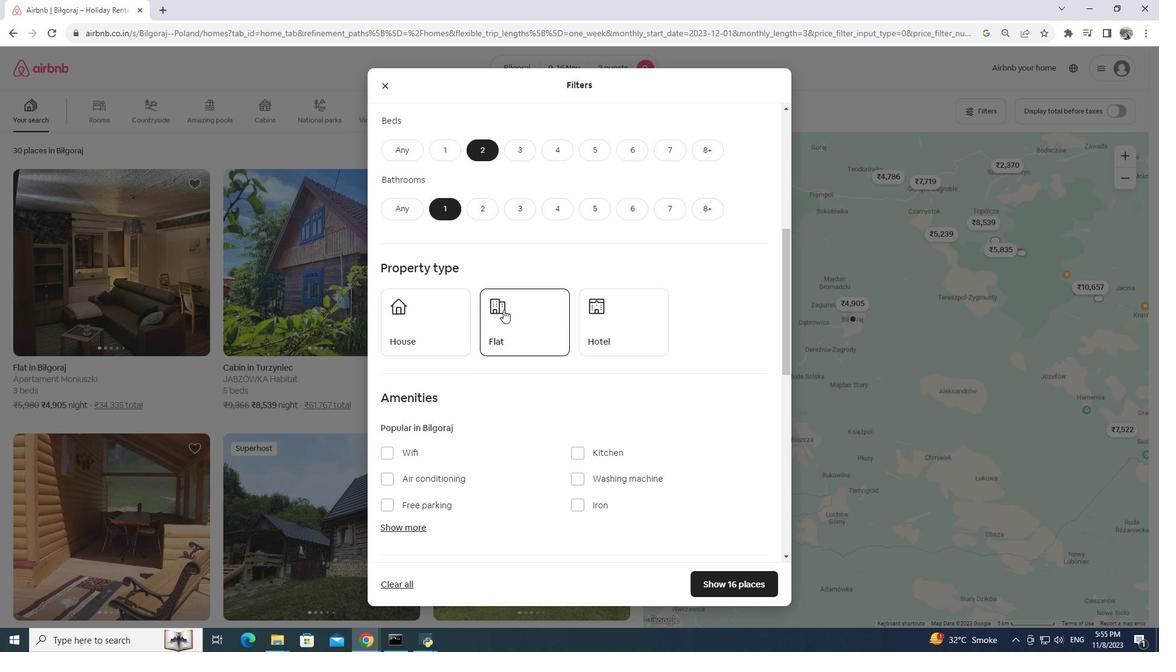 
Action: Mouse pressed left at (503, 309)
Screenshot: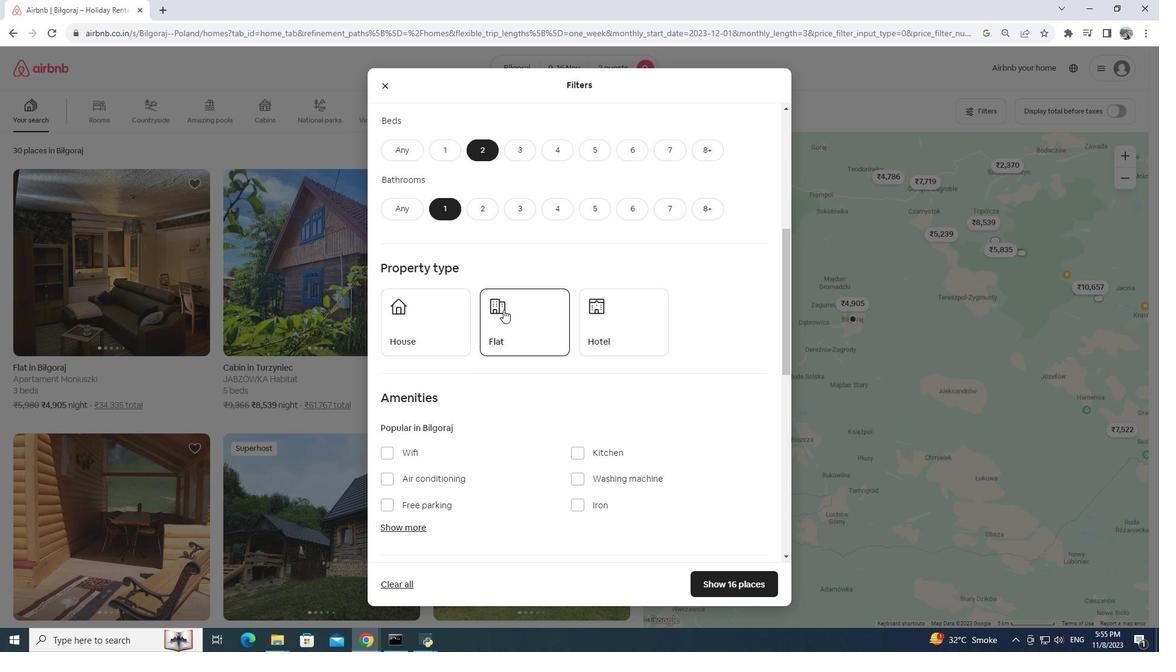 
Action: Mouse moved to (739, 577)
Screenshot: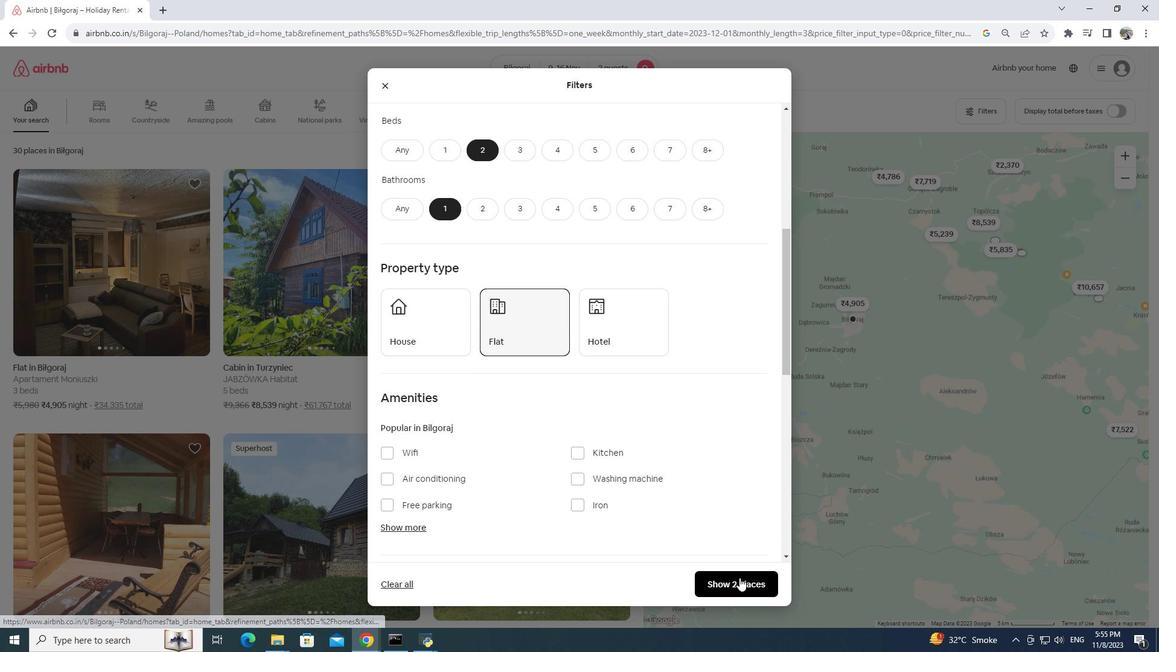 
Action: Mouse pressed left at (739, 577)
Screenshot: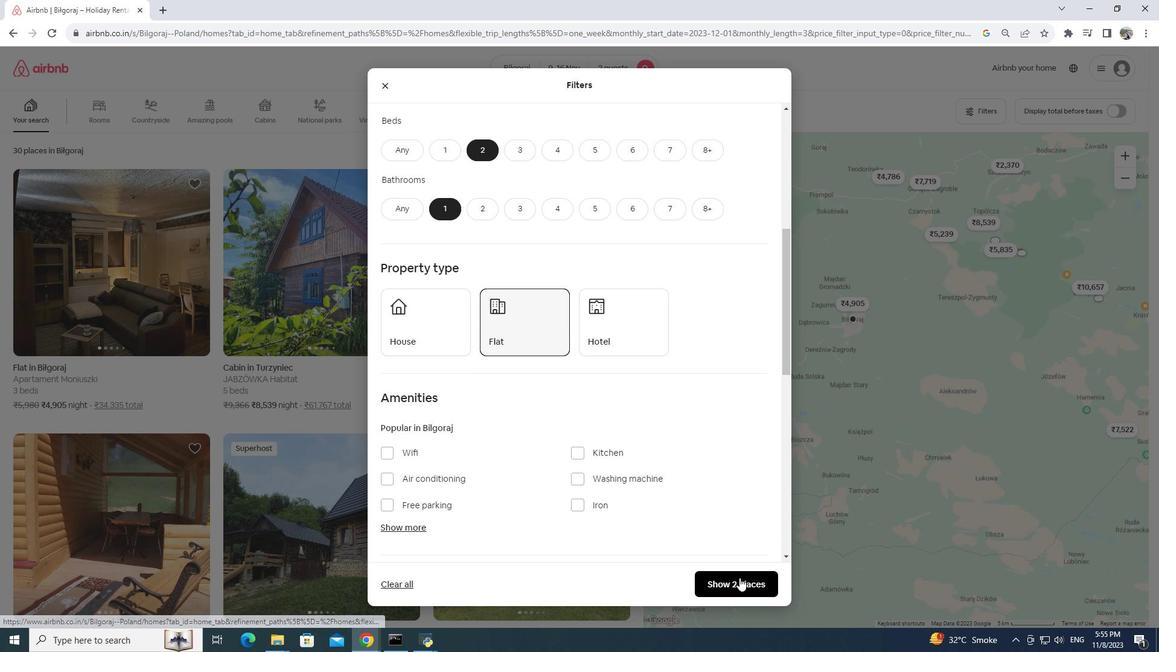 
Action: Mouse moved to (144, 316)
Screenshot: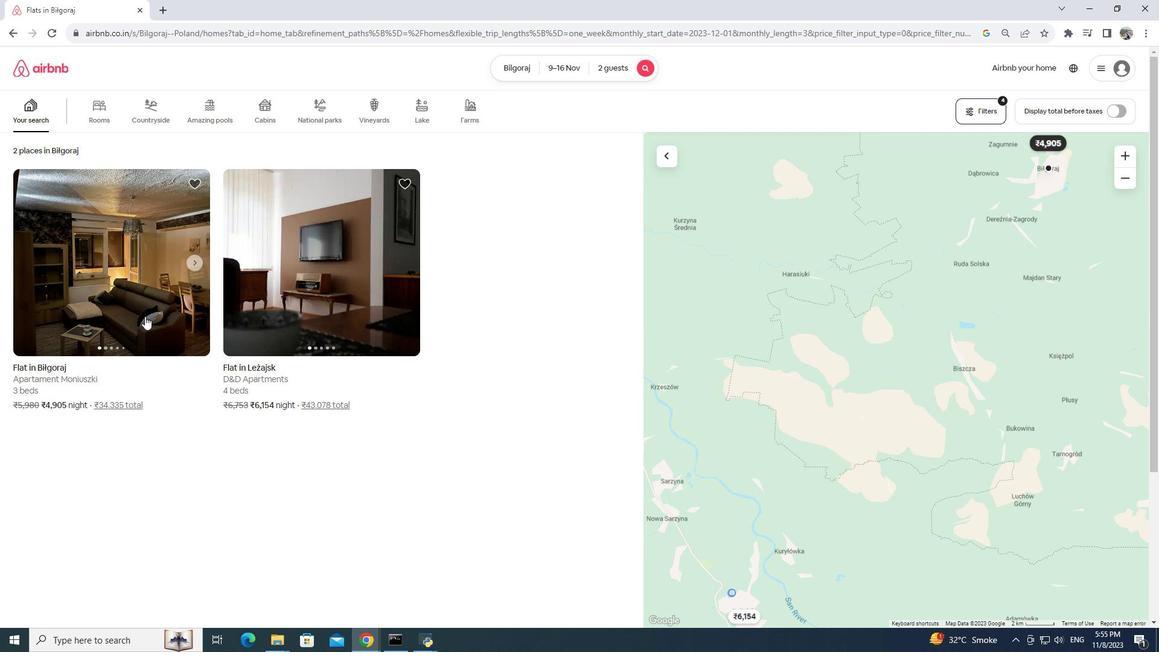 
Action: Mouse pressed left at (144, 316)
Screenshot: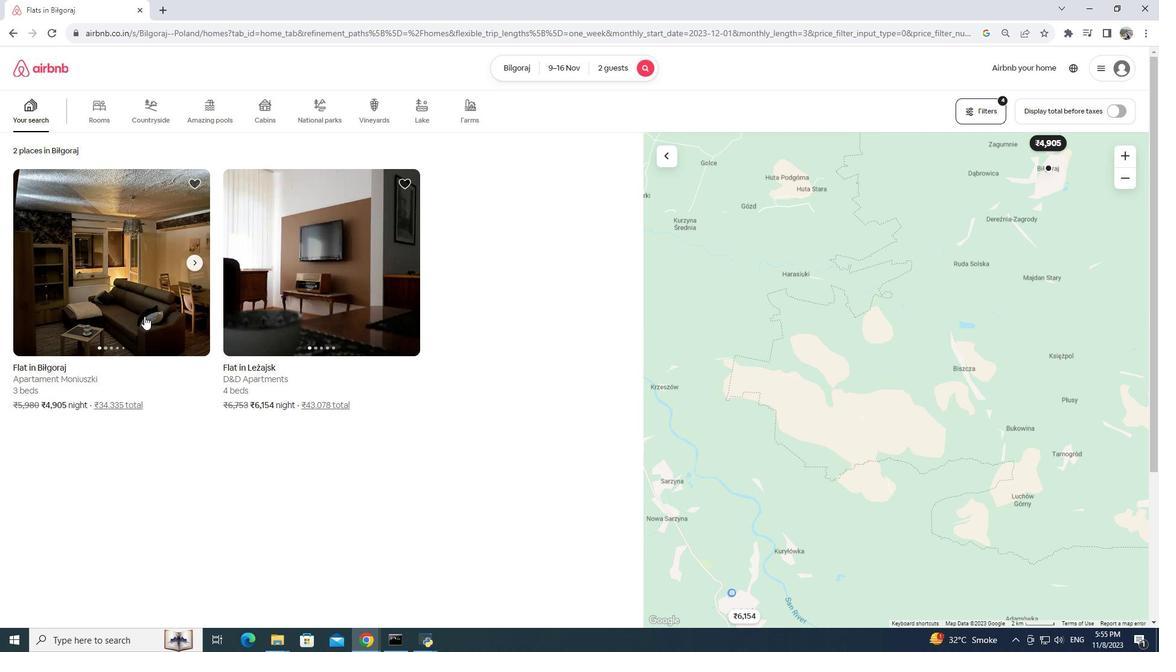 
Action: Mouse pressed left at (144, 316)
Screenshot: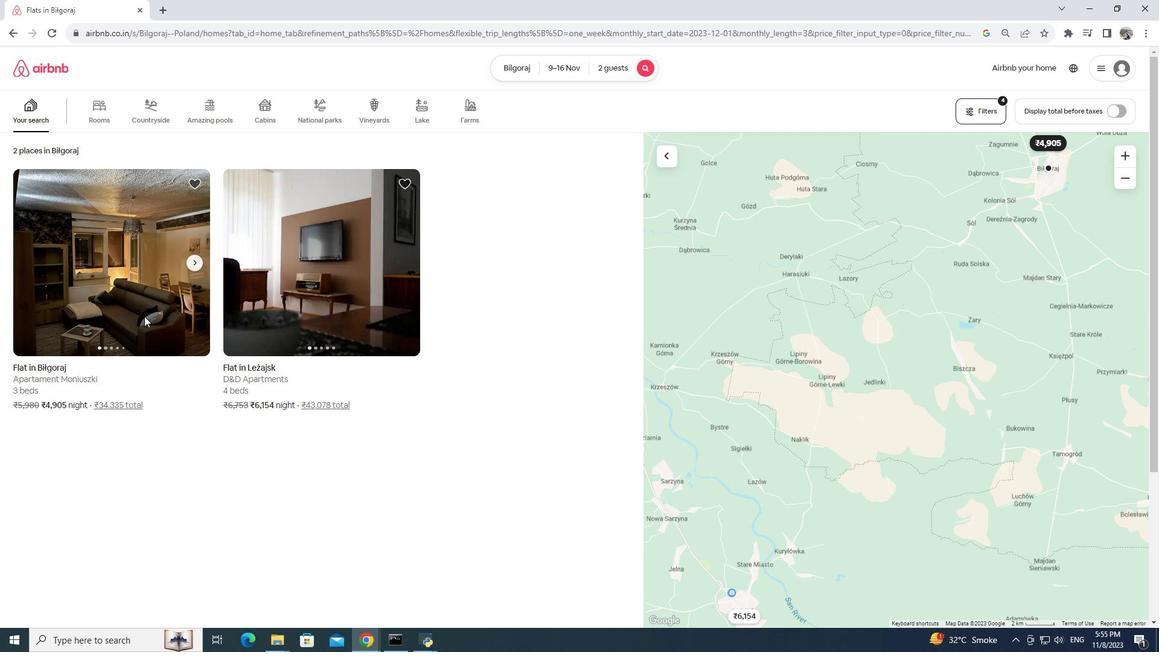 
Action: Mouse moved to (283, 14)
Screenshot: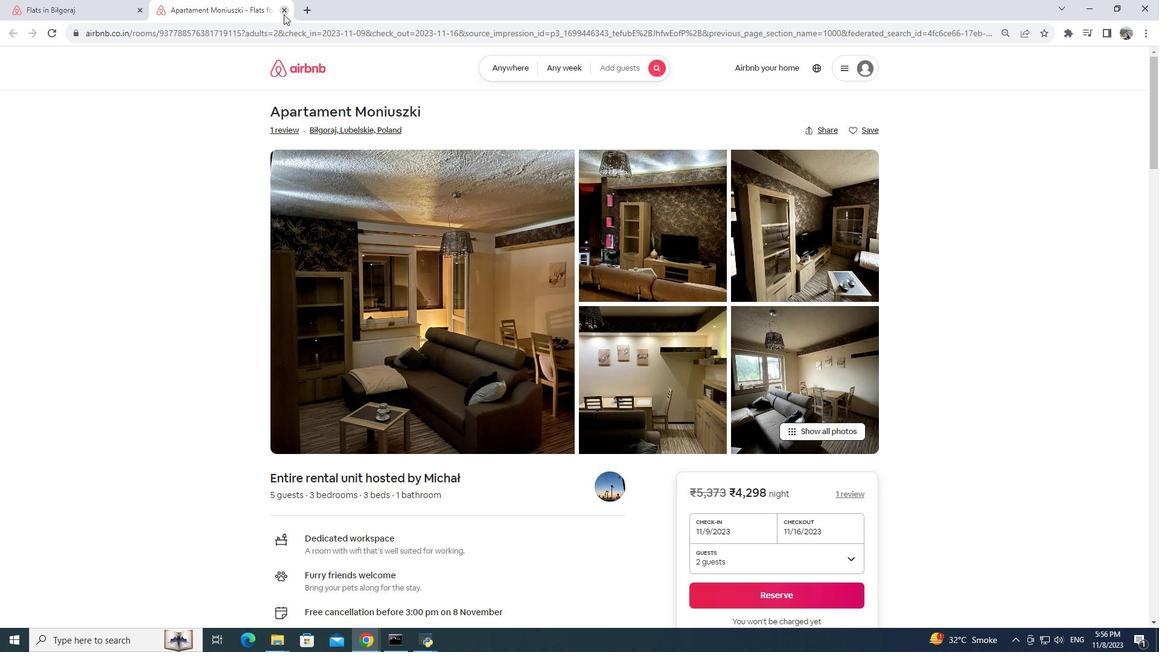 
Action: Mouse pressed left at (283, 14)
Screenshot: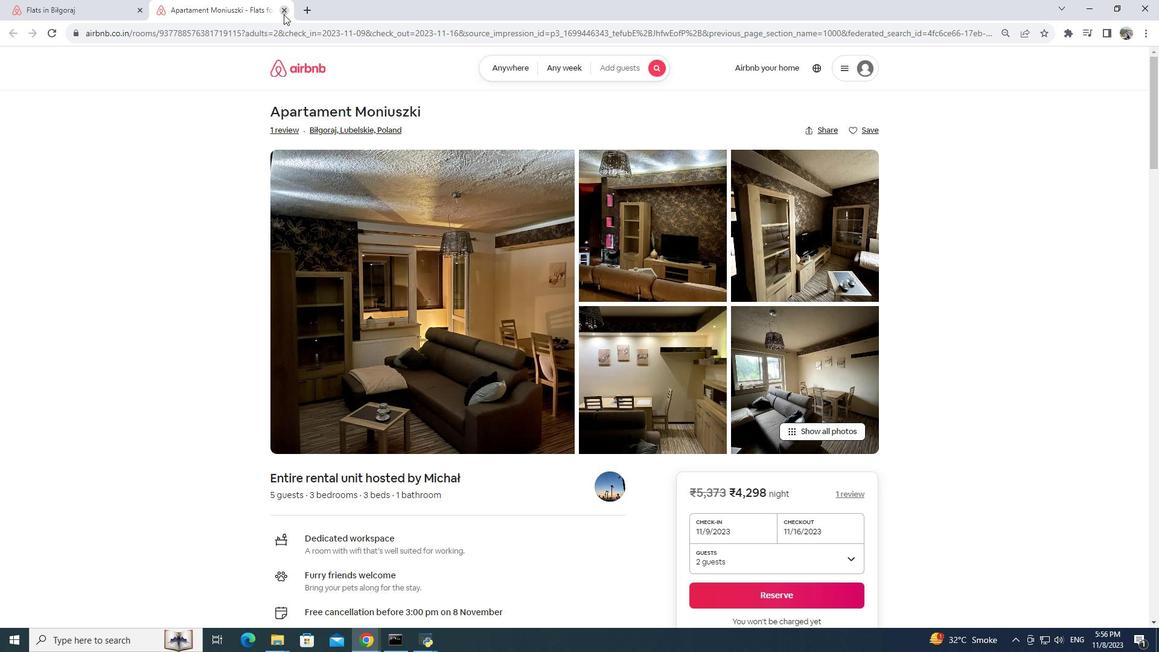 
Action: Mouse moved to (306, 291)
Screenshot: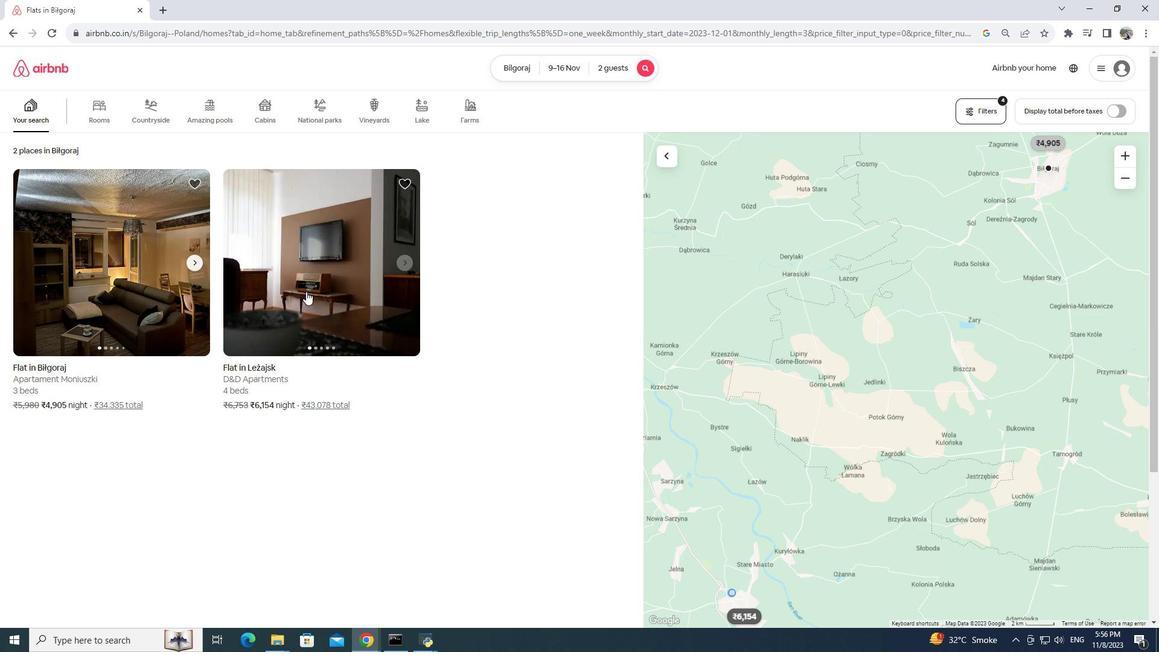 
Action: Mouse pressed left at (306, 291)
Screenshot: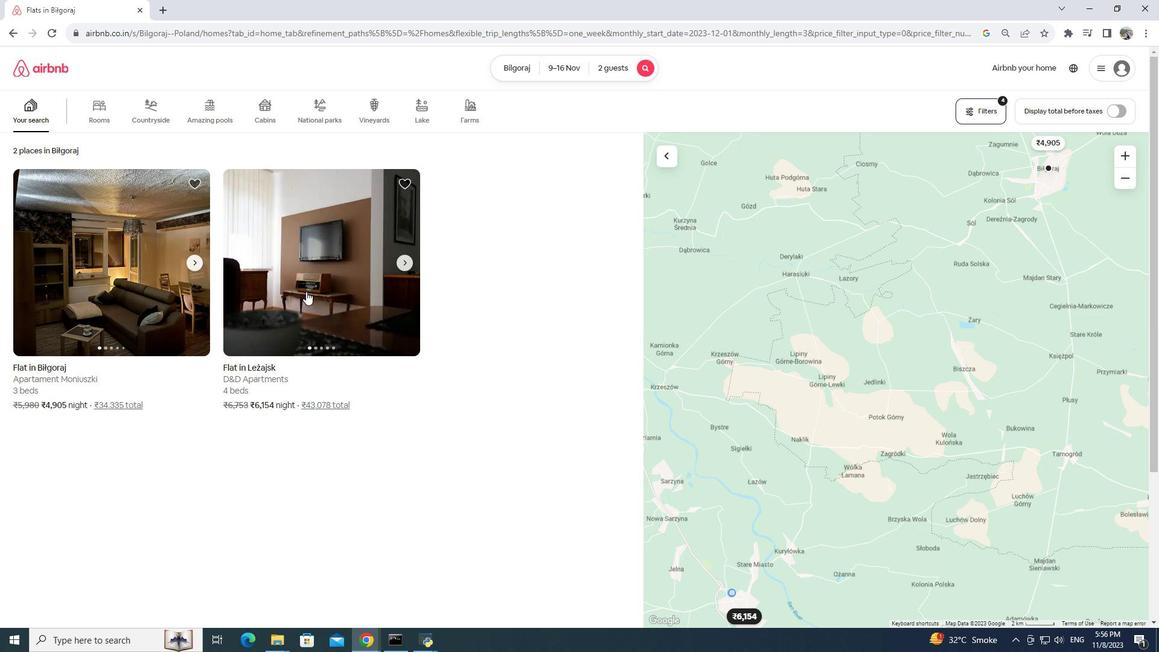 
Action: Mouse pressed left at (306, 291)
Screenshot: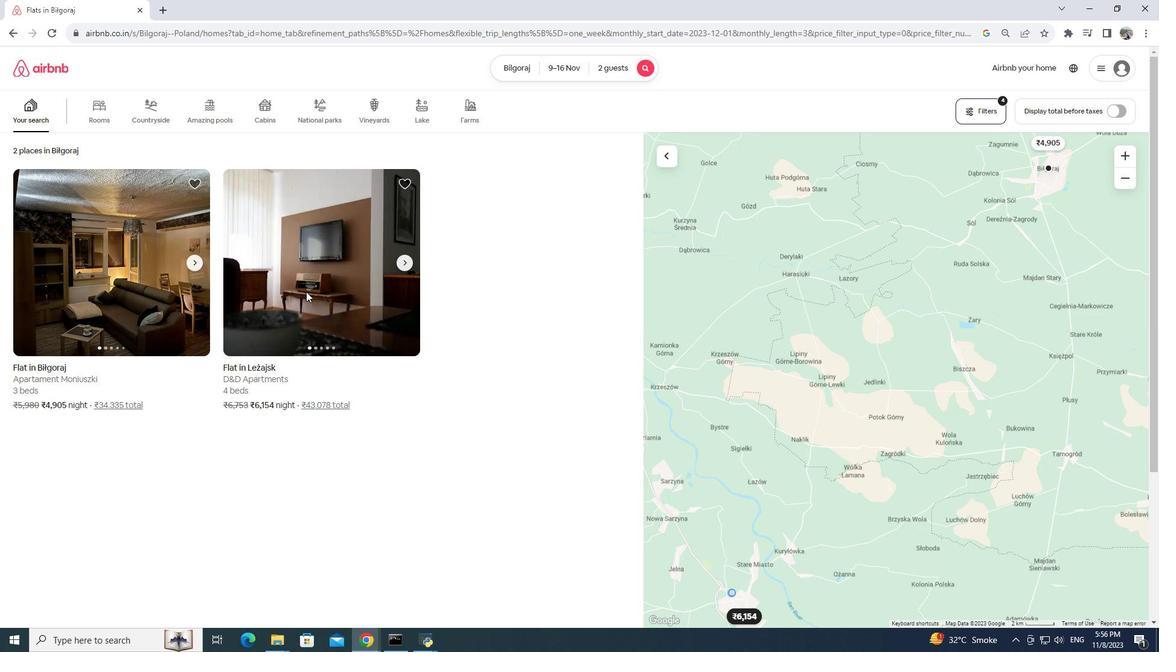 
Action: Mouse moved to (134, 248)
Screenshot: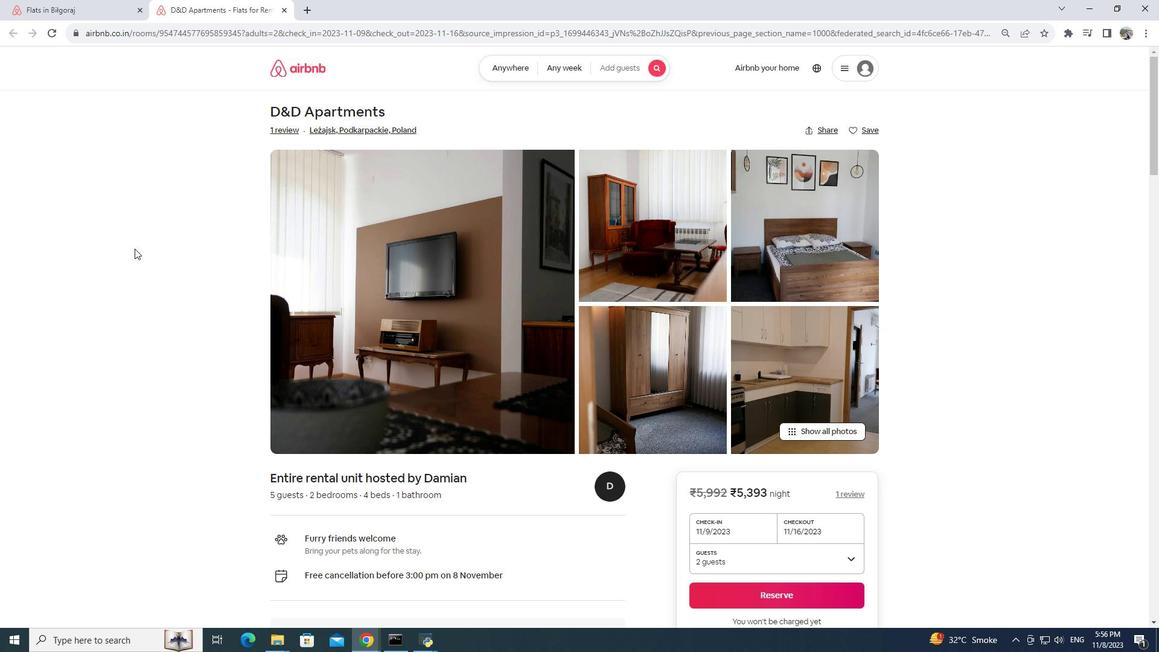 
